 Task: Look for space in Marseille 01, France from 3rd August, 2023 to 17th August, 2023 for 3 adults, 1 child in price range Rs.3000 to Rs.15000. Place can be entire place with 3 bedrooms having 4 beds and 2 bathrooms. Property type can be house, flat, guest house. Amenities needed are: washing machine. Booking option can be shelf check-in. Required host language is English.
Action: Mouse moved to (412, 157)
Screenshot: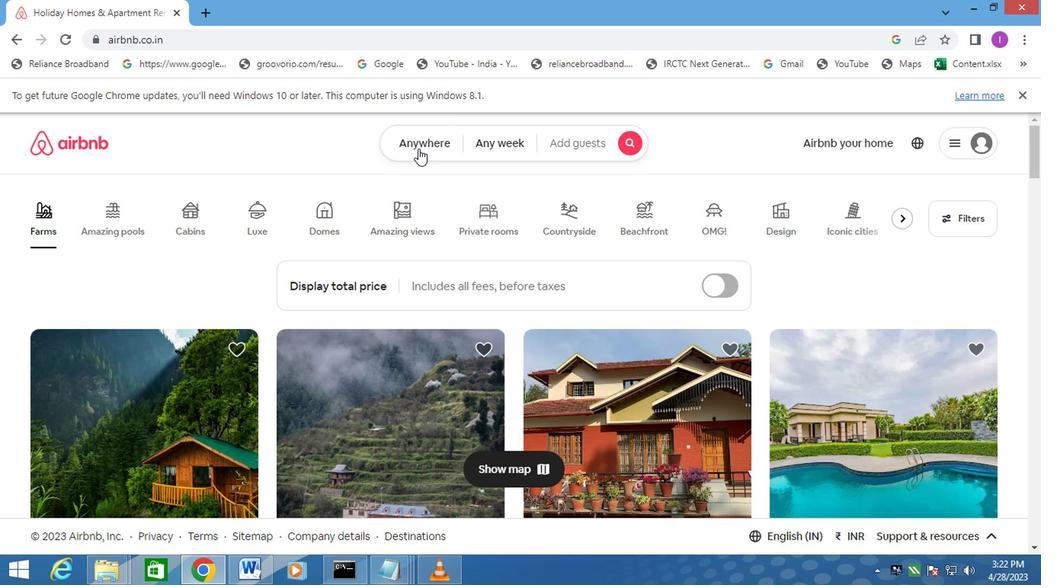 
Action: Mouse pressed left at (412, 157)
Screenshot: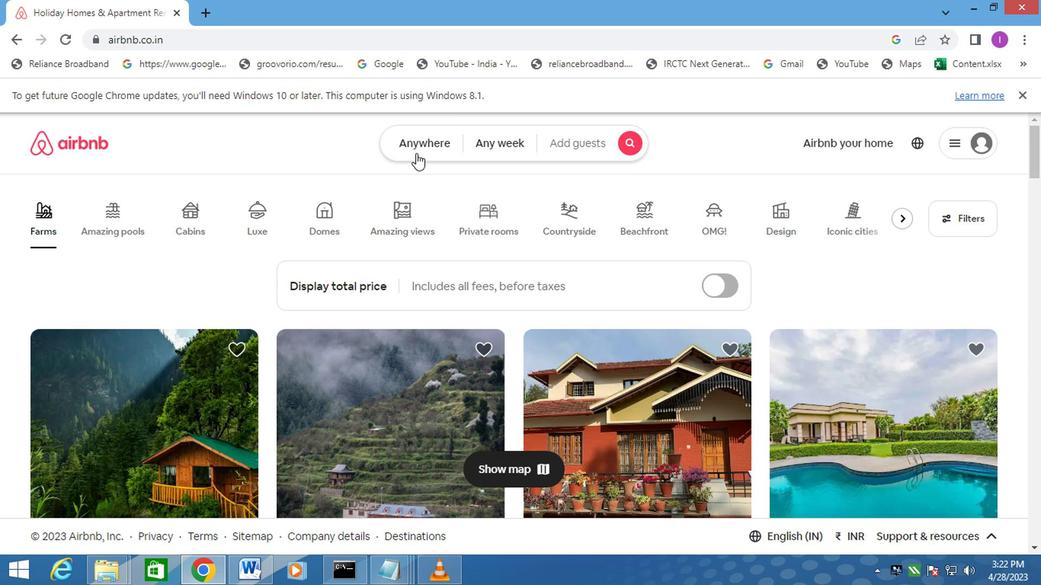 
Action: Mouse moved to (273, 211)
Screenshot: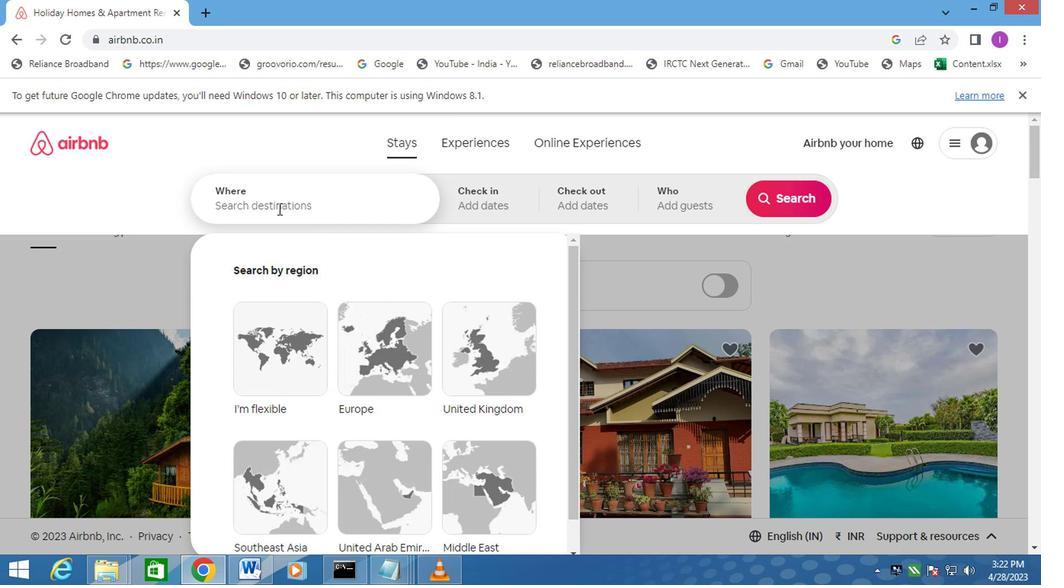 
Action: Mouse pressed left at (273, 211)
Screenshot: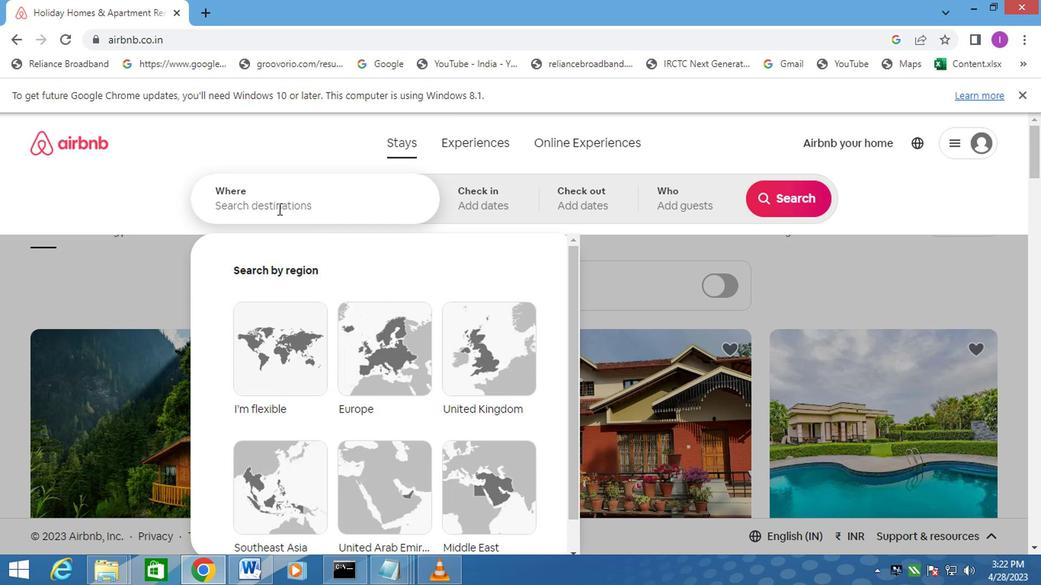 
Action: Mouse moved to (278, 209)
Screenshot: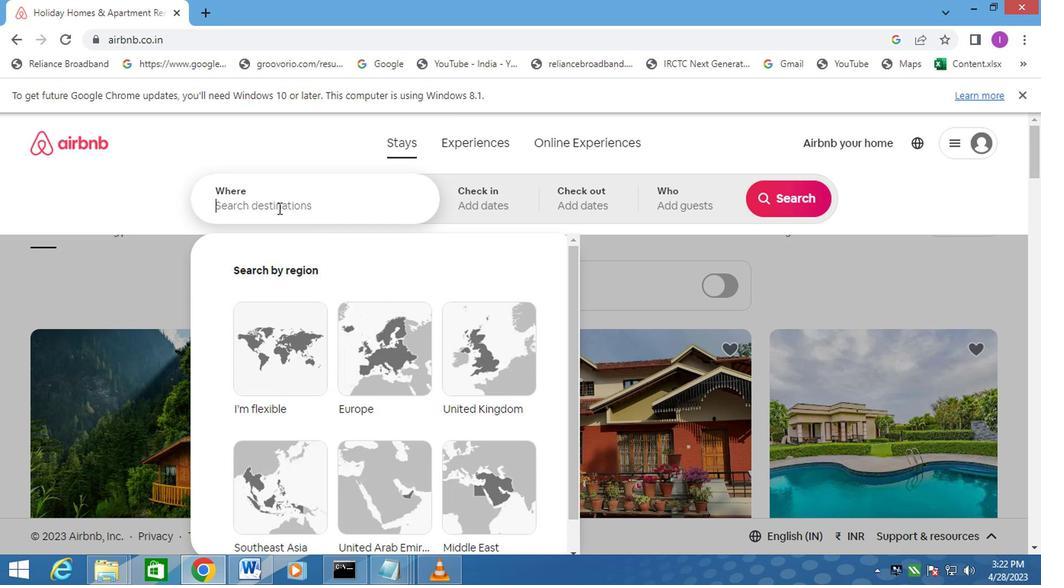 
Action: Mouse pressed left at (278, 209)
Screenshot: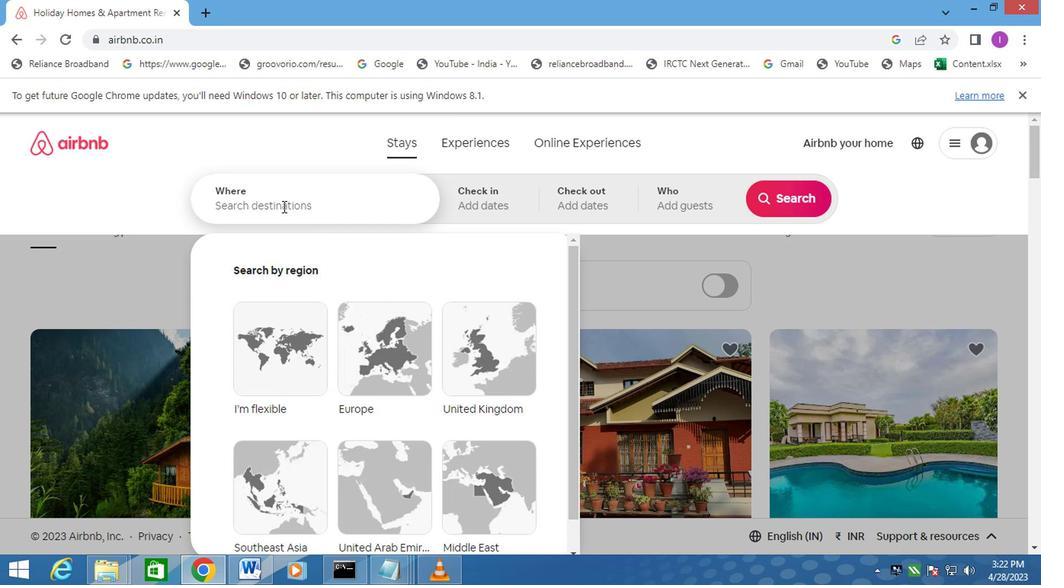 
Action: Key pressed <Key.shift>MARC<Key.backspace>SEILLE<Key.space>01,<Key.shift>FRANCE
Screenshot: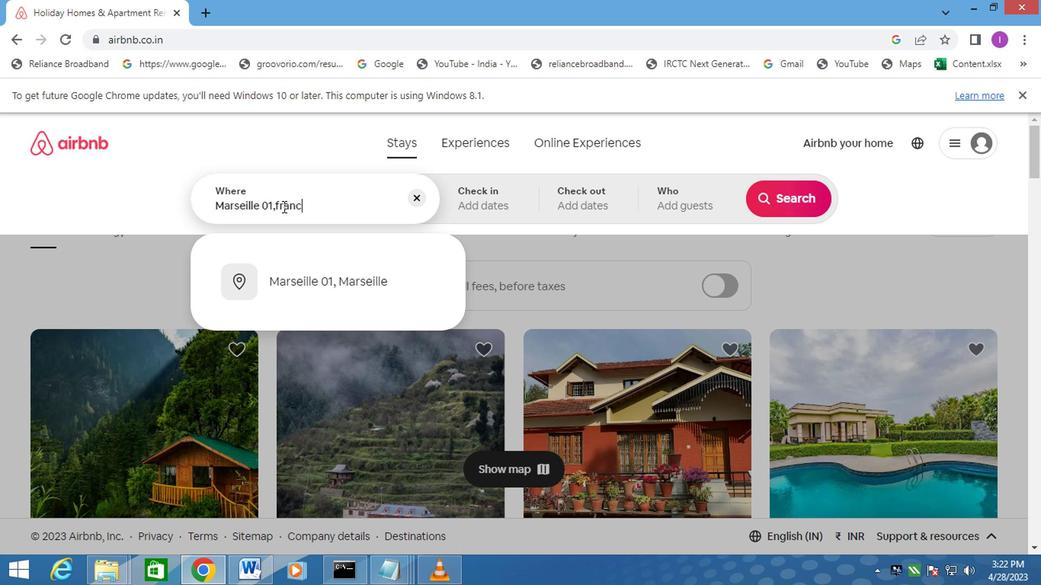 
Action: Mouse moved to (319, 282)
Screenshot: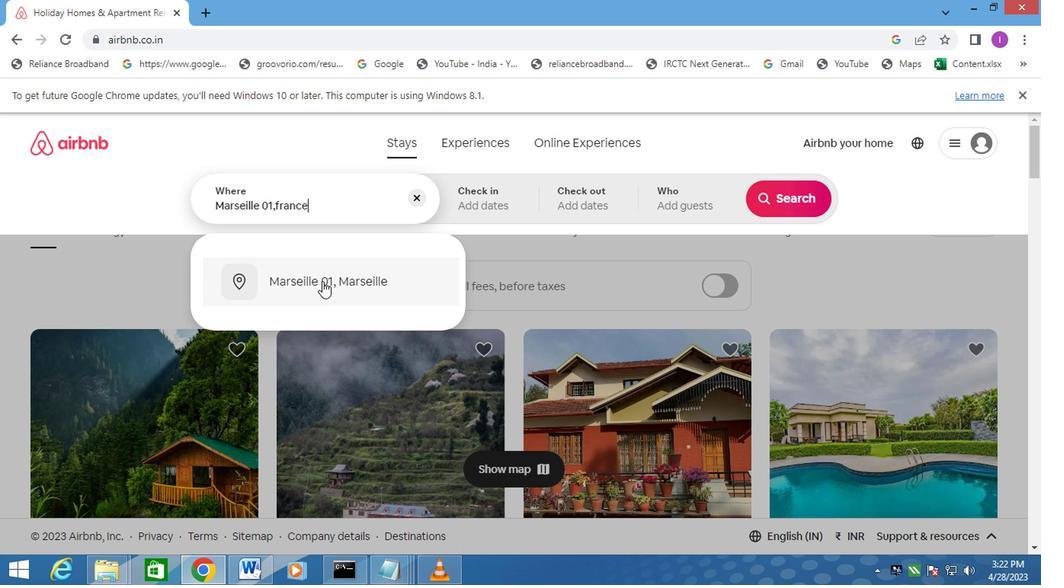
Action: Mouse pressed left at (319, 282)
Screenshot: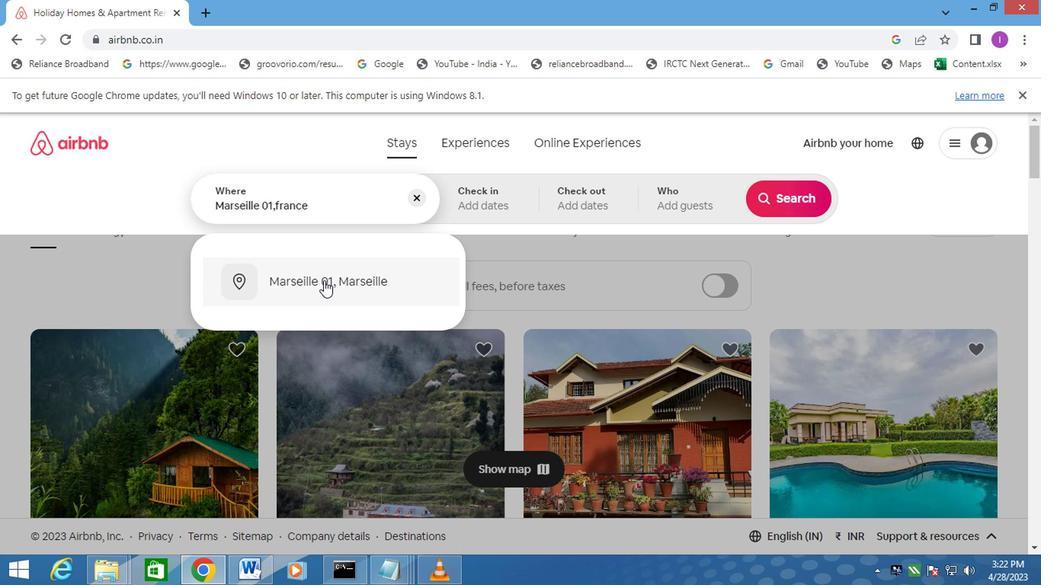 
Action: Mouse moved to (773, 321)
Screenshot: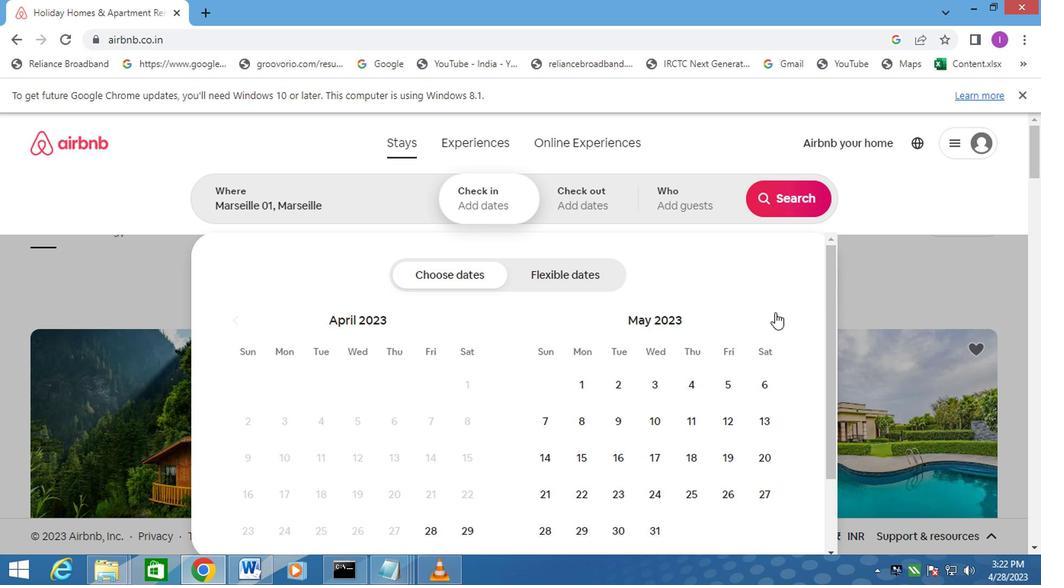 
Action: Mouse pressed left at (773, 321)
Screenshot: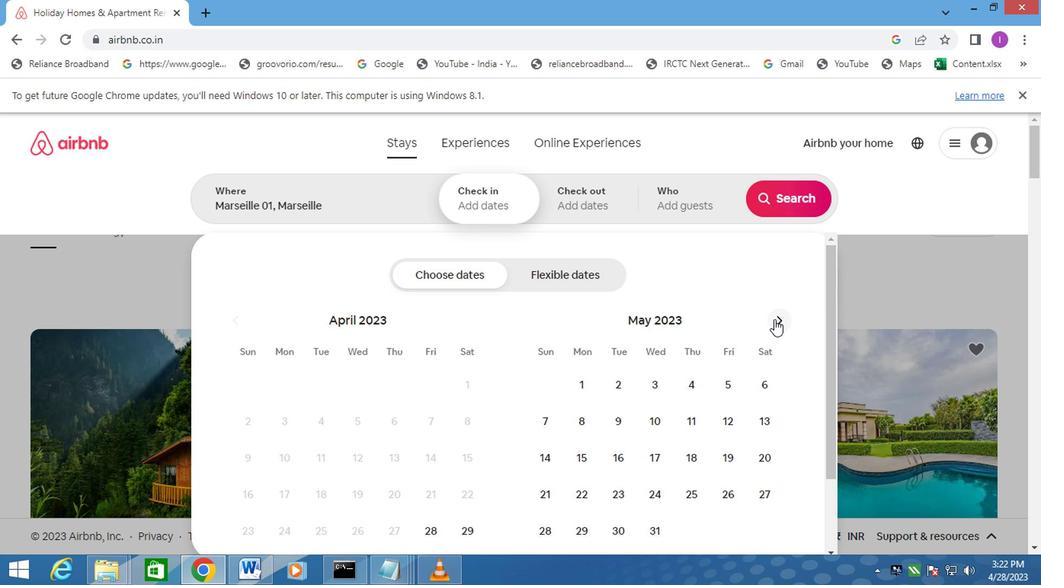 
Action: Mouse pressed left at (773, 321)
Screenshot: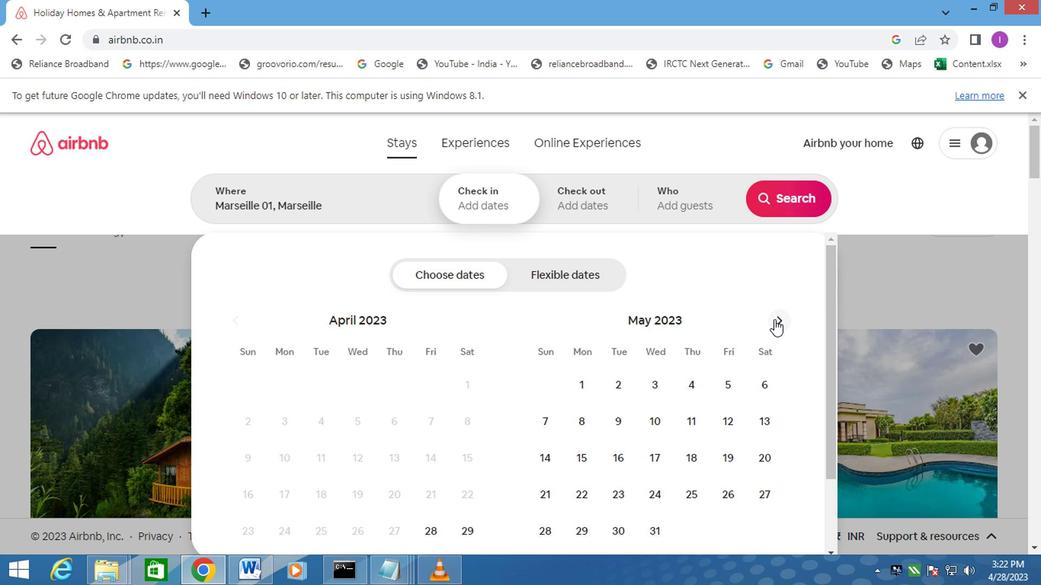 
Action: Mouse pressed left at (773, 321)
Screenshot: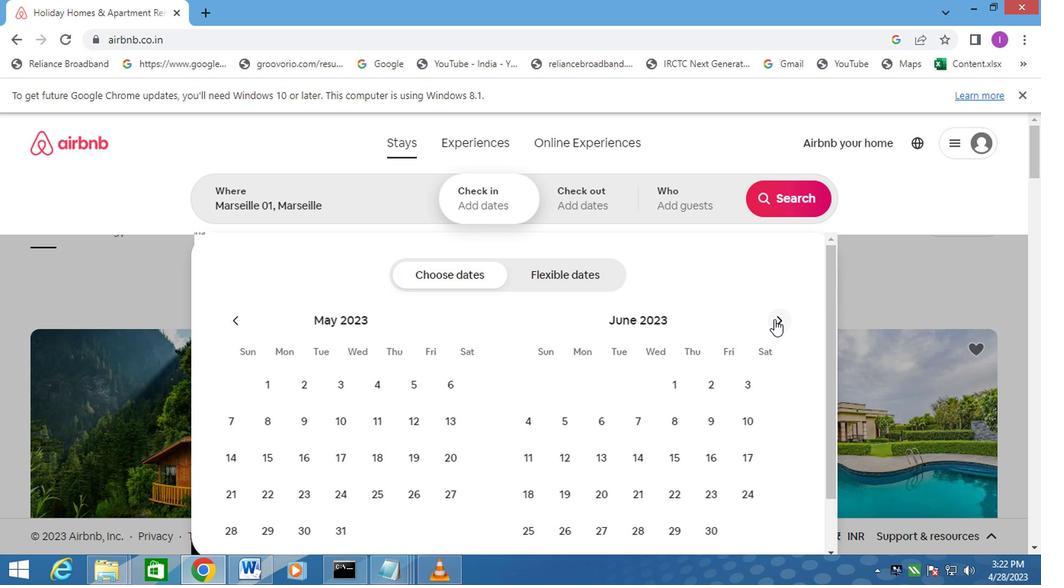 
Action: Mouse moved to (691, 384)
Screenshot: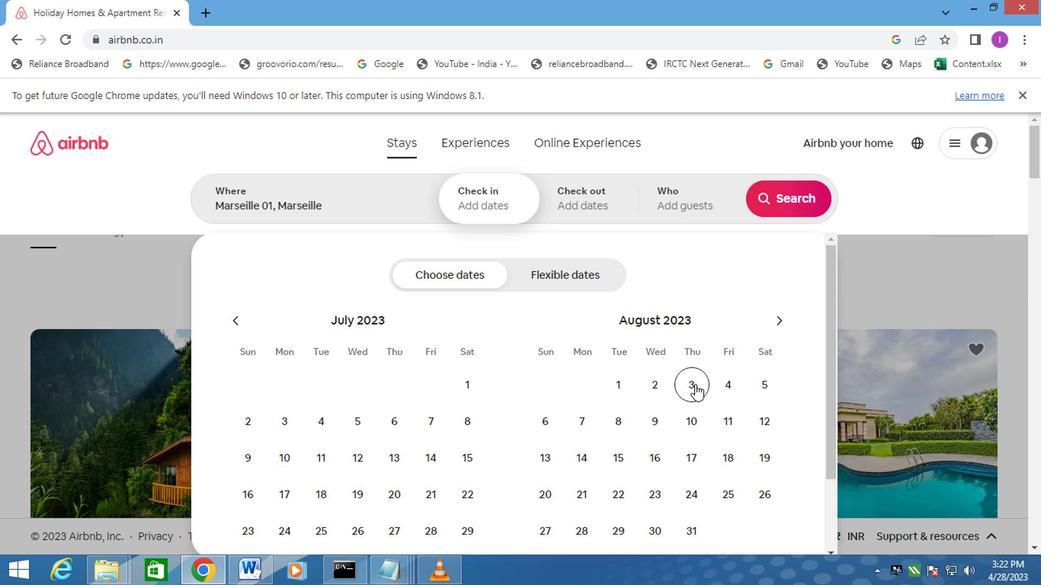 
Action: Mouse pressed left at (691, 384)
Screenshot: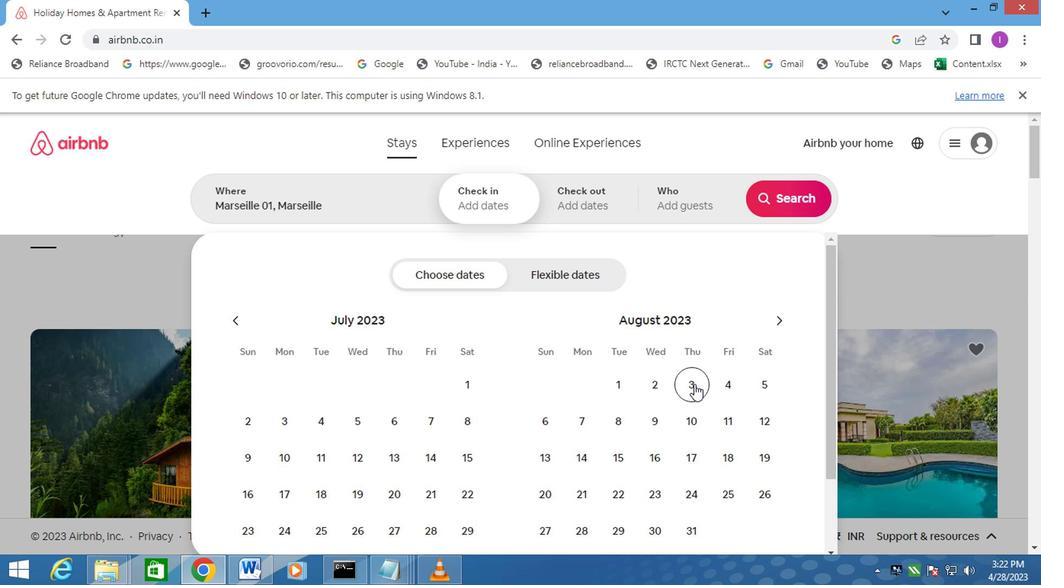 
Action: Mouse moved to (687, 458)
Screenshot: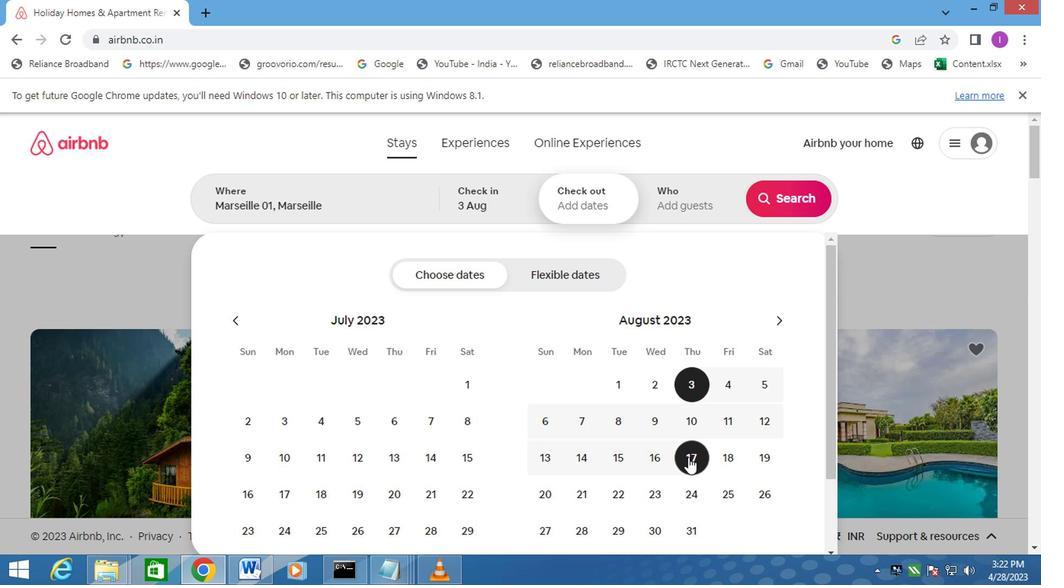 
Action: Mouse pressed left at (687, 458)
Screenshot: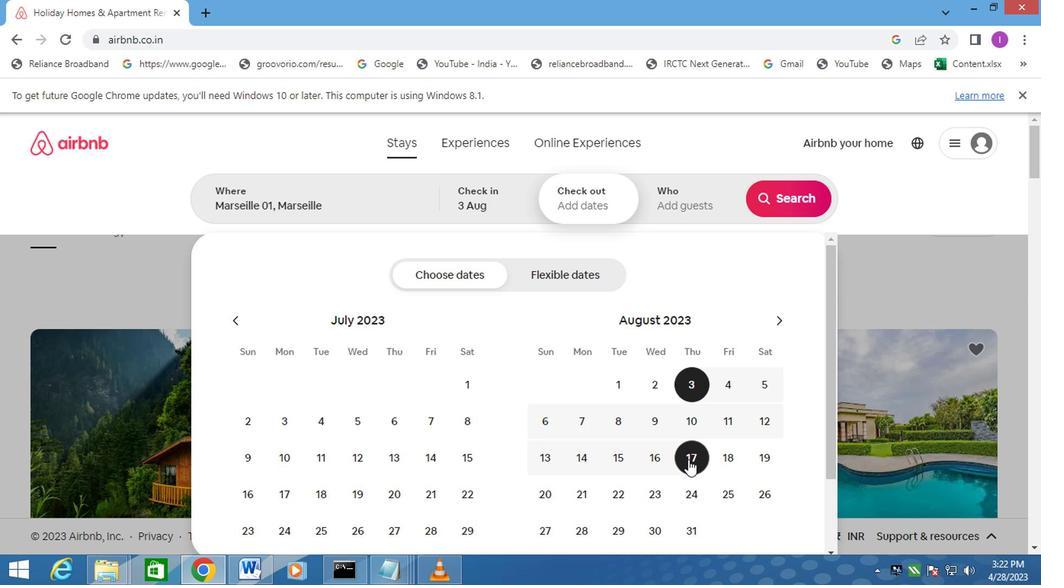 
Action: Mouse moved to (727, 203)
Screenshot: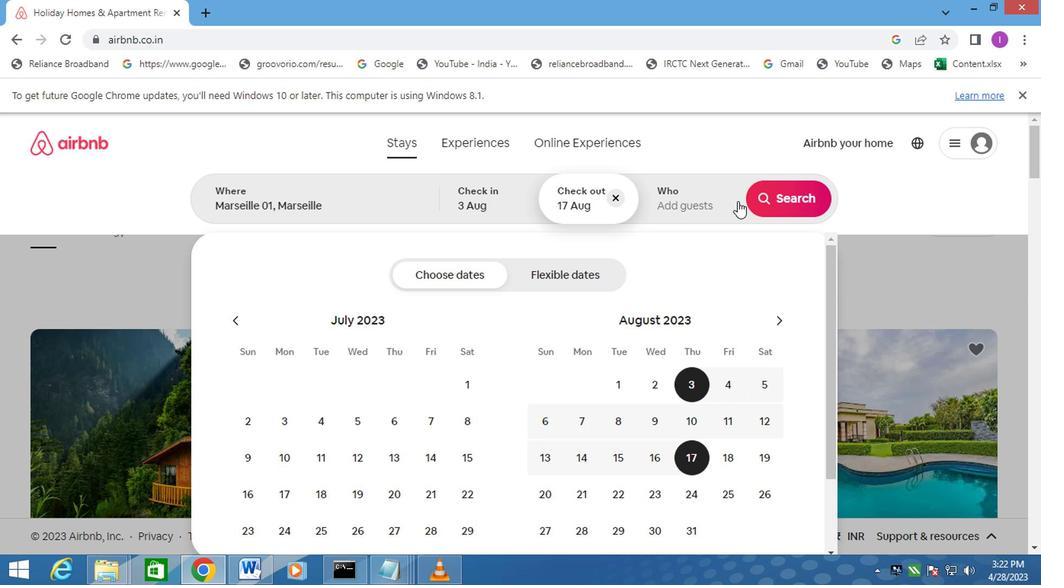 
Action: Mouse pressed left at (727, 203)
Screenshot: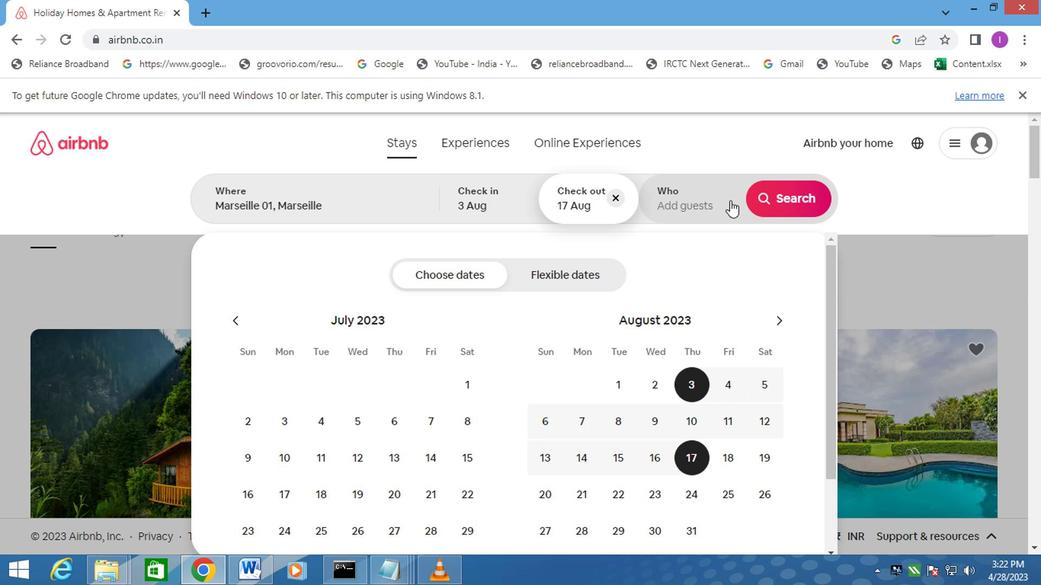 
Action: Mouse moved to (804, 283)
Screenshot: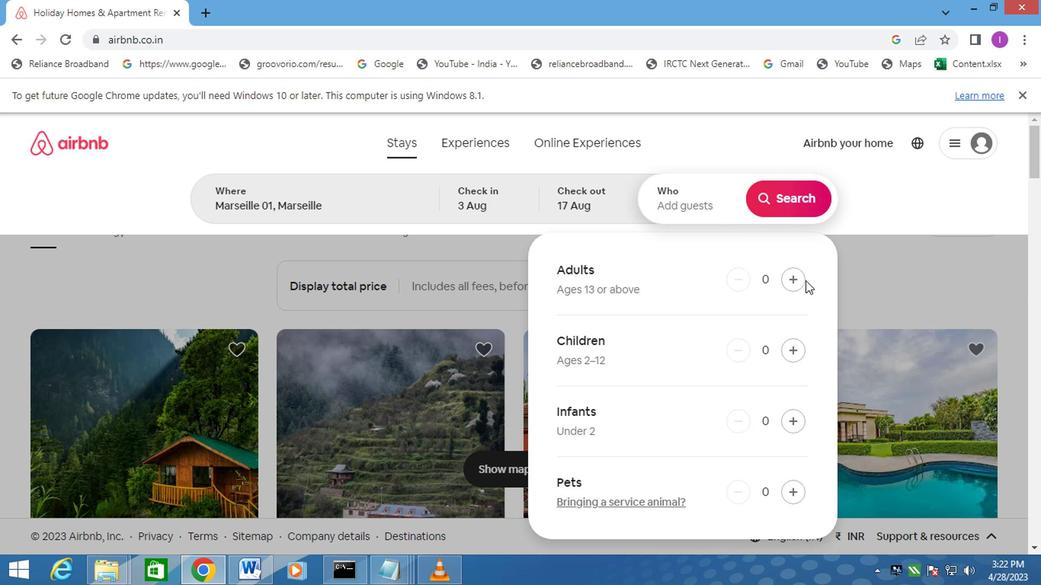 
Action: Mouse pressed left at (804, 283)
Screenshot: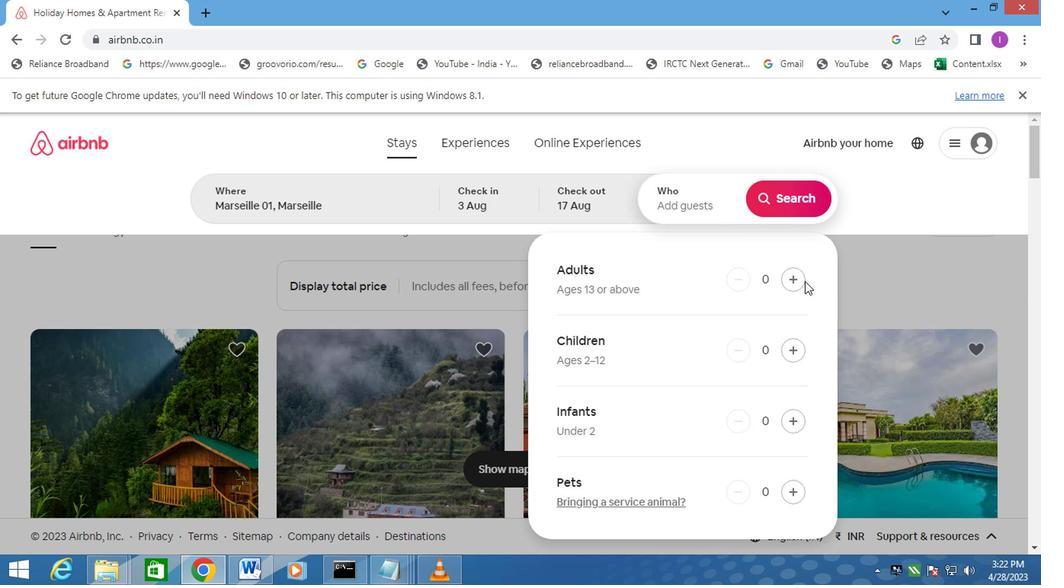 
Action: Mouse pressed left at (804, 283)
Screenshot: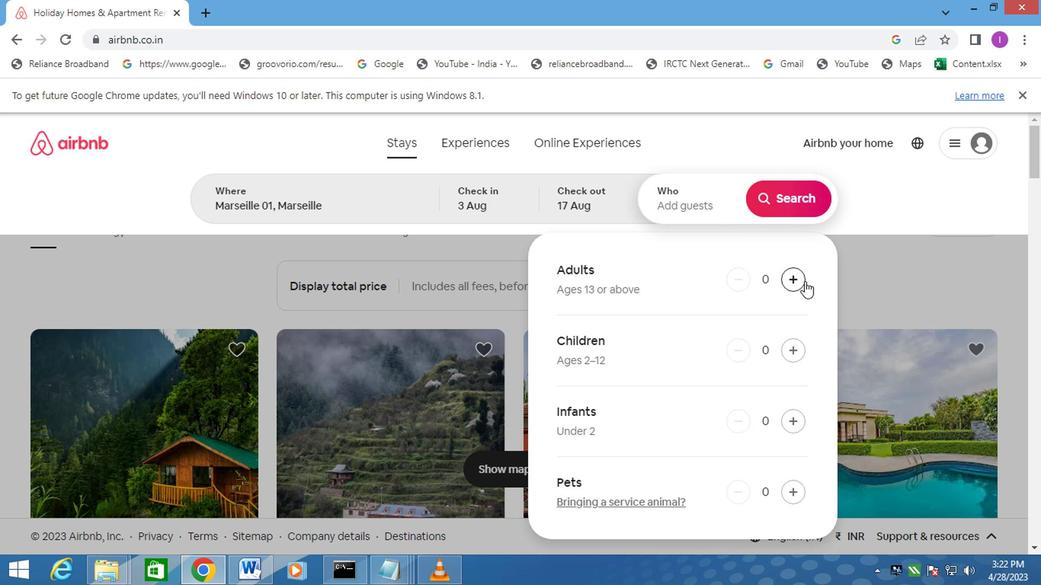 
Action: Mouse pressed left at (804, 283)
Screenshot: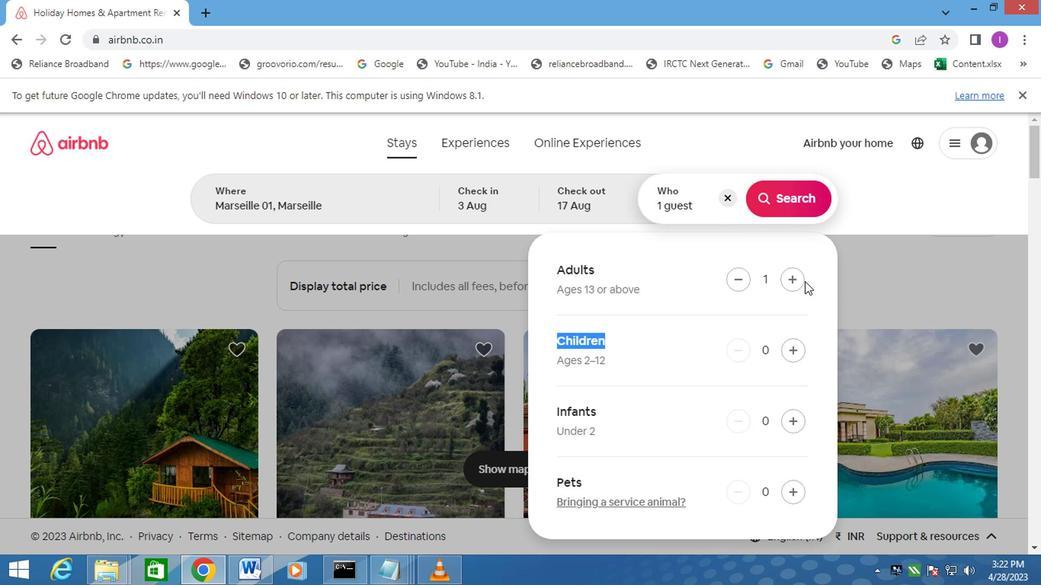 
Action: Mouse pressed left at (804, 283)
Screenshot: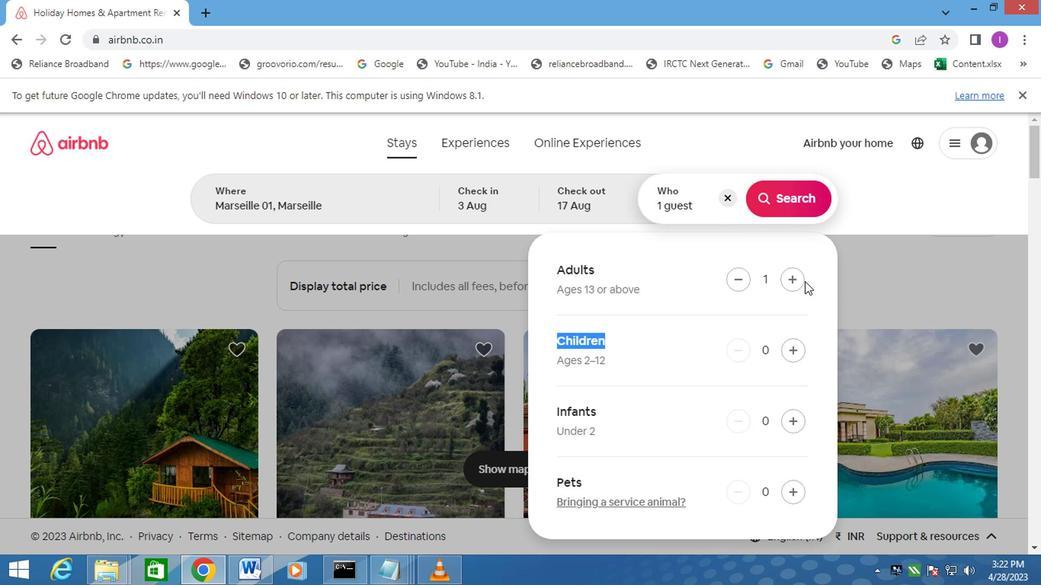 
Action: Mouse moved to (787, 284)
Screenshot: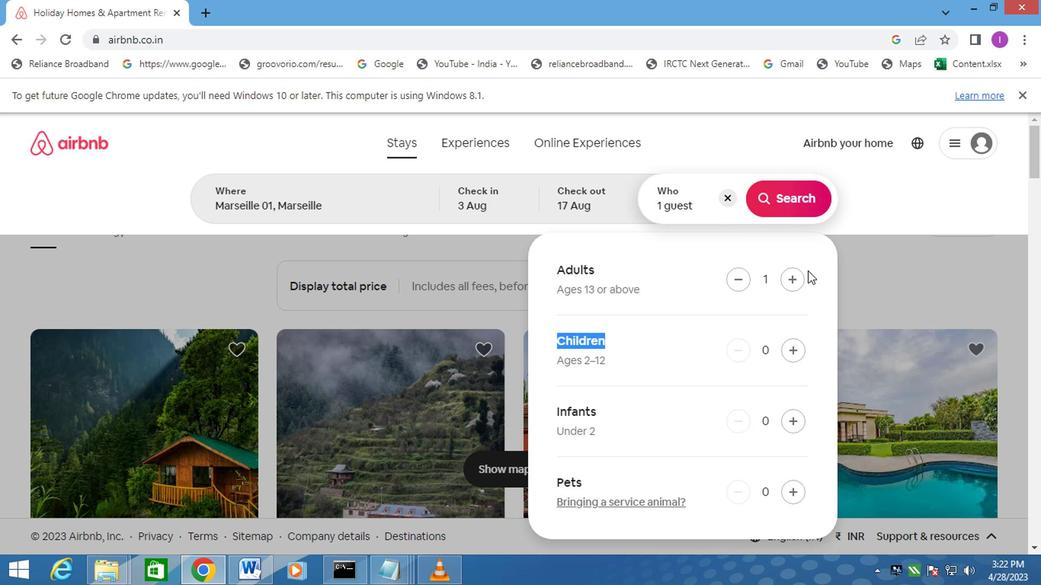 
Action: Mouse pressed left at (787, 284)
Screenshot: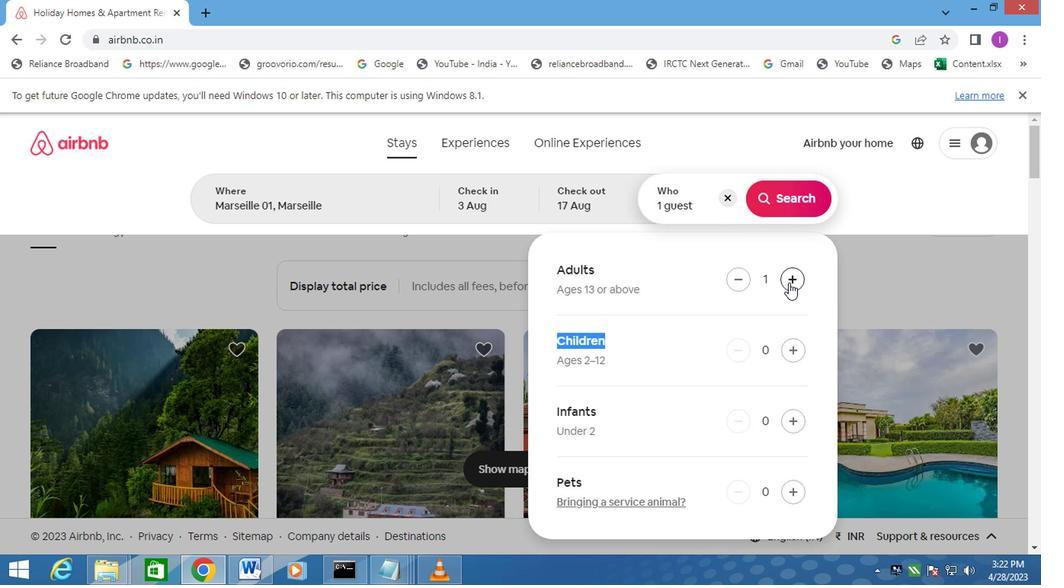 
Action: Mouse pressed left at (787, 284)
Screenshot: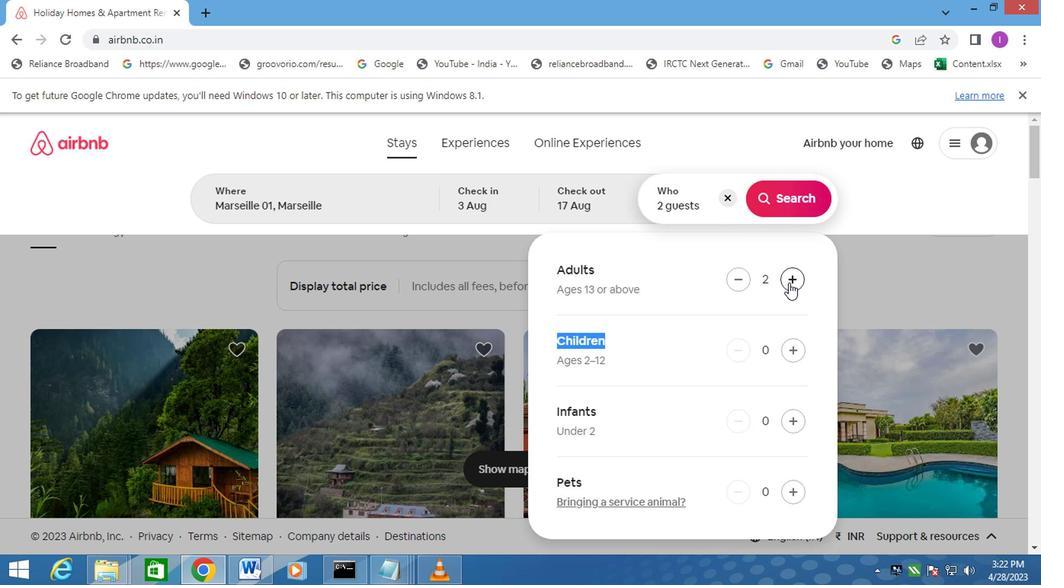 
Action: Mouse moved to (831, 293)
Screenshot: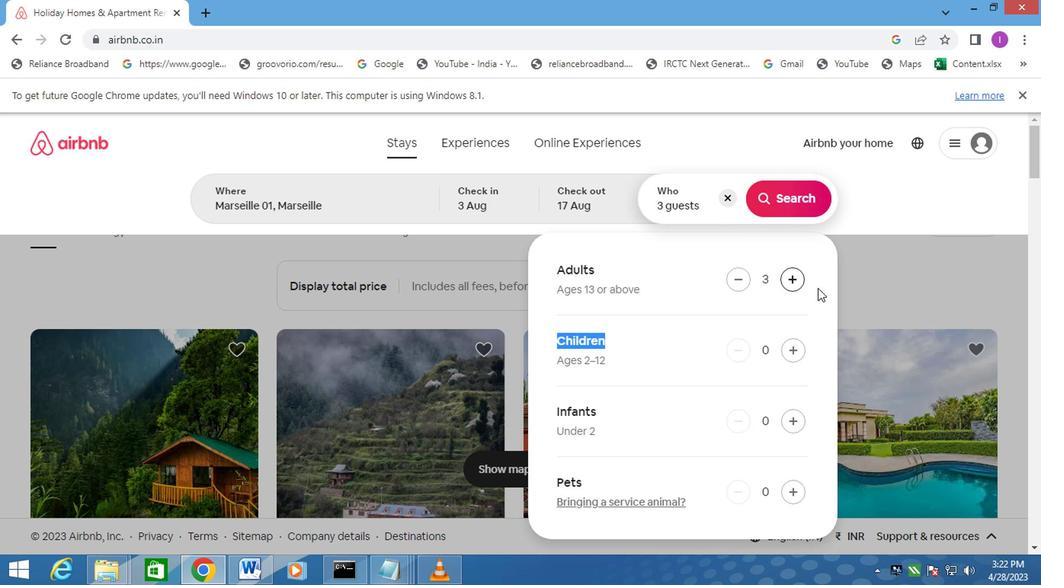 
Action: Mouse pressed left at (831, 293)
Screenshot: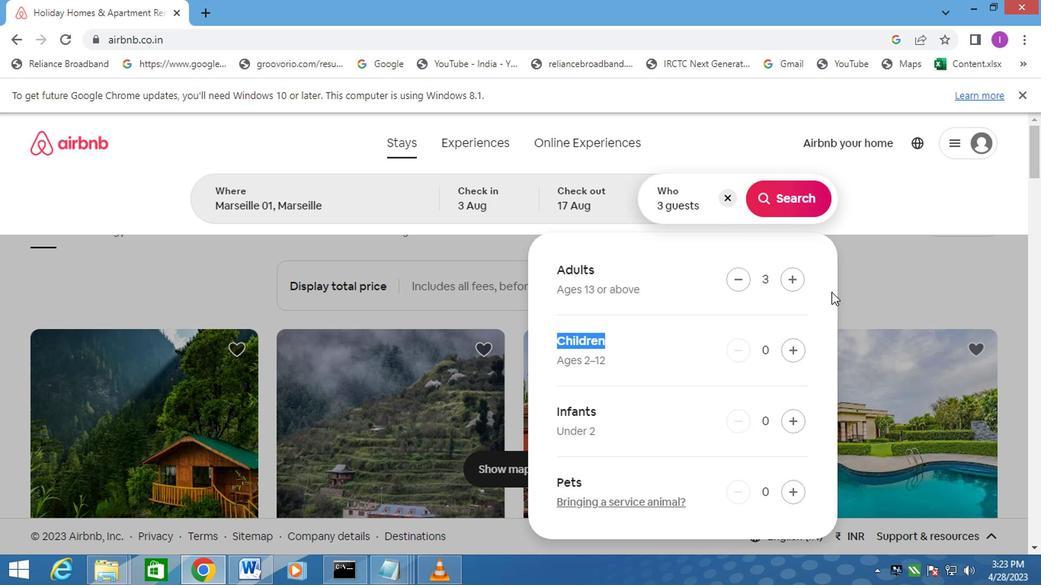 
Action: Mouse moved to (791, 349)
Screenshot: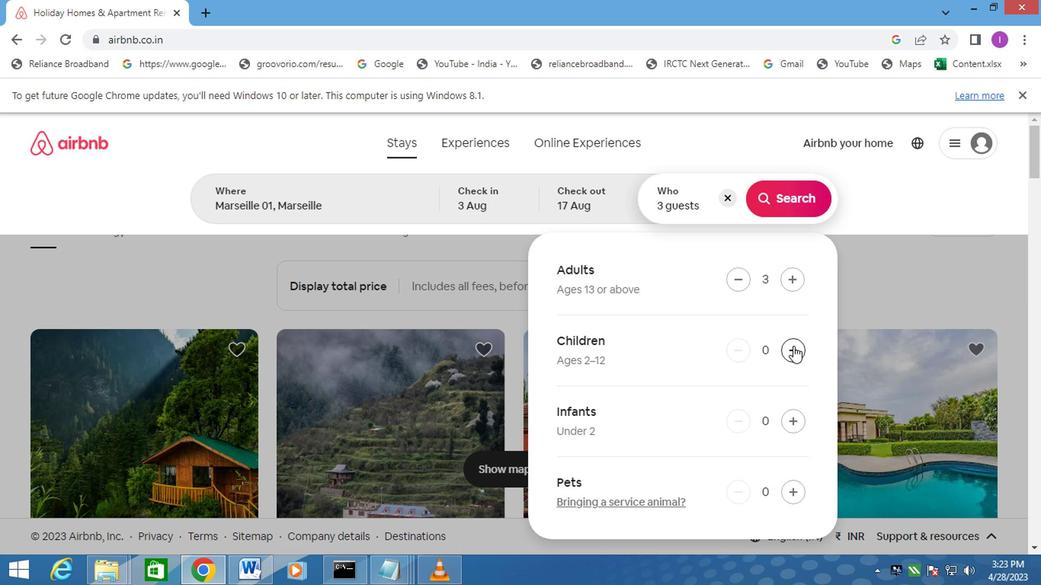 
Action: Mouse pressed left at (791, 349)
Screenshot: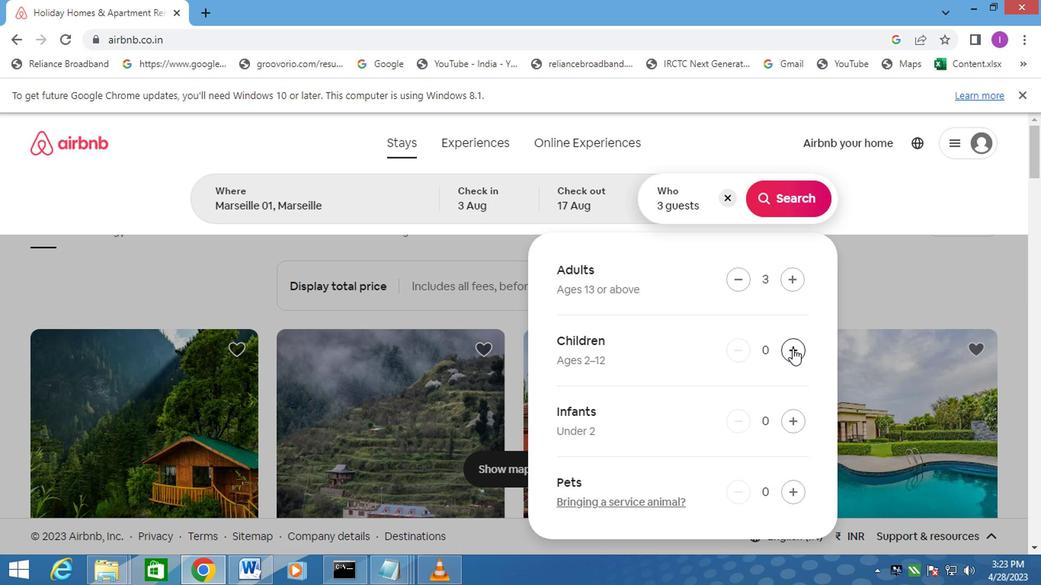 
Action: Mouse moved to (799, 194)
Screenshot: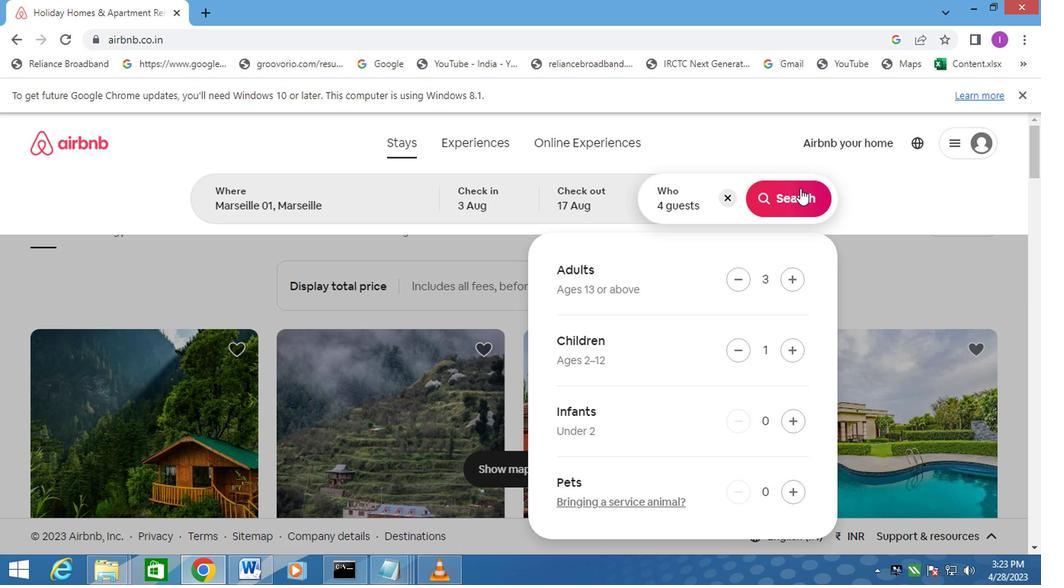 
Action: Mouse pressed left at (799, 194)
Screenshot: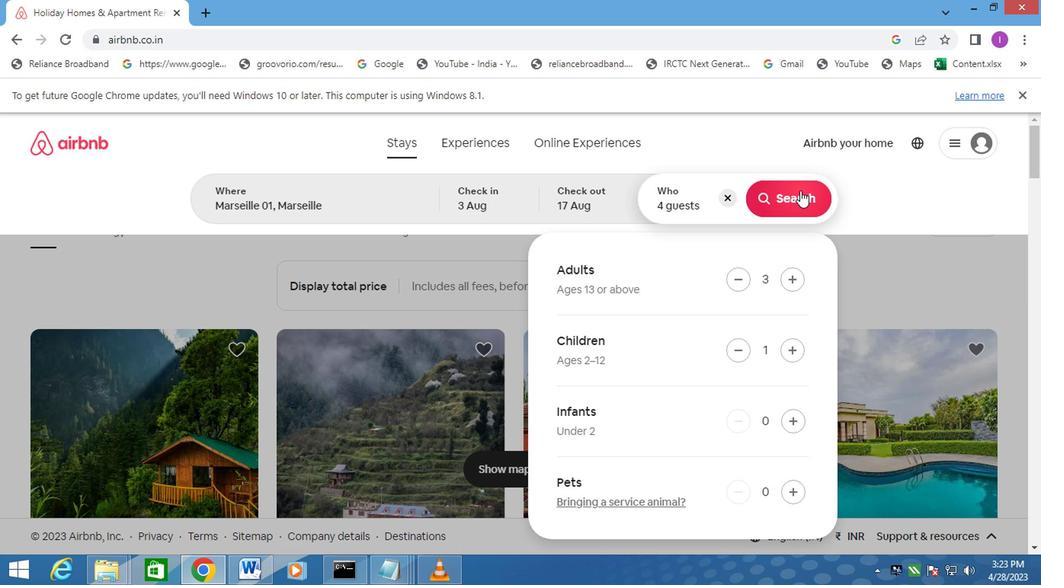 
Action: Mouse moved to (967, 206)
Screenshot: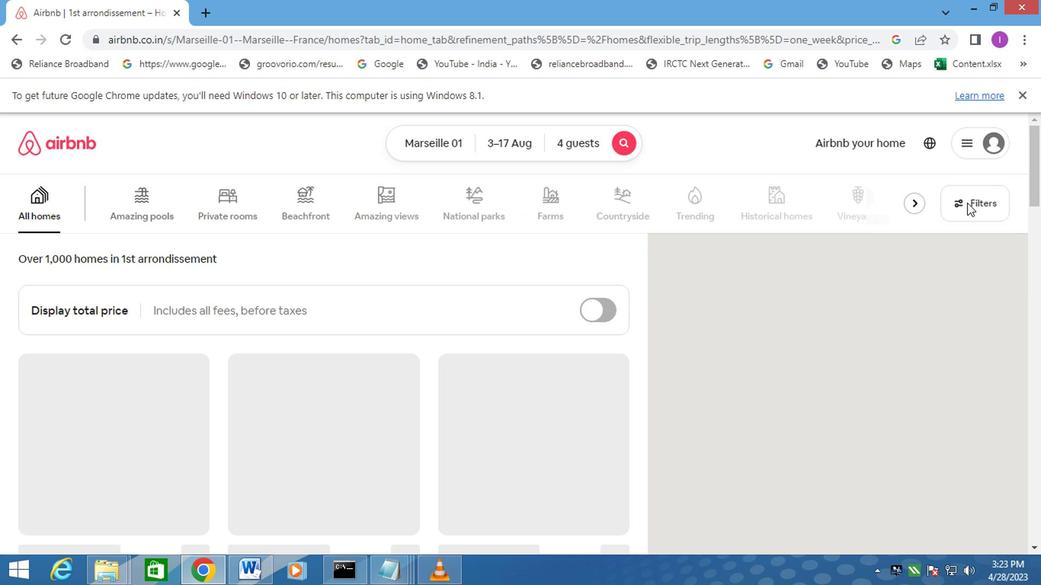 
Action: Mouse pressed left at (967, 206)
Screenshot: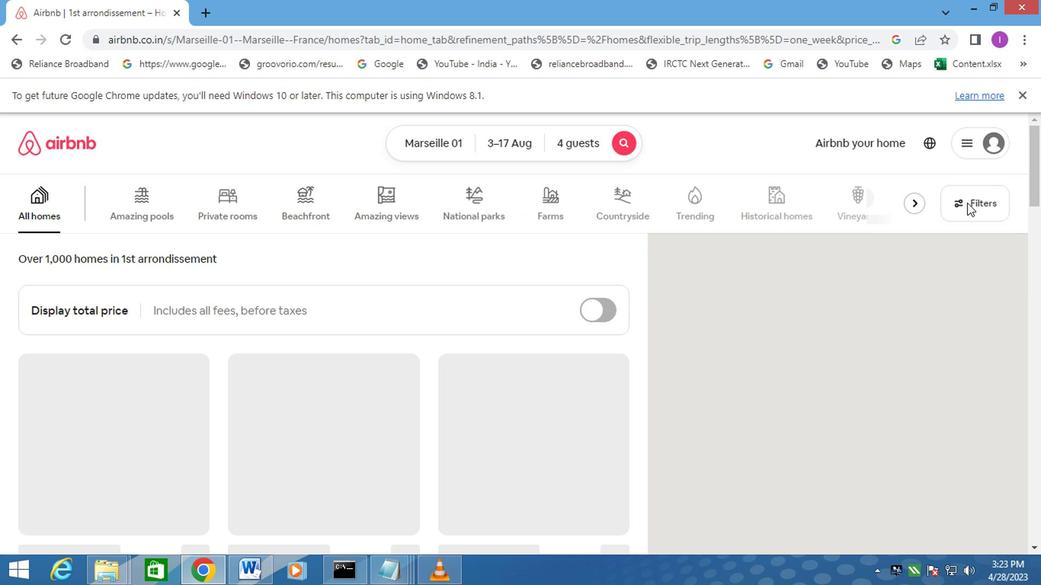 
Action: Mouse moved to (317, 398)
Screenshot: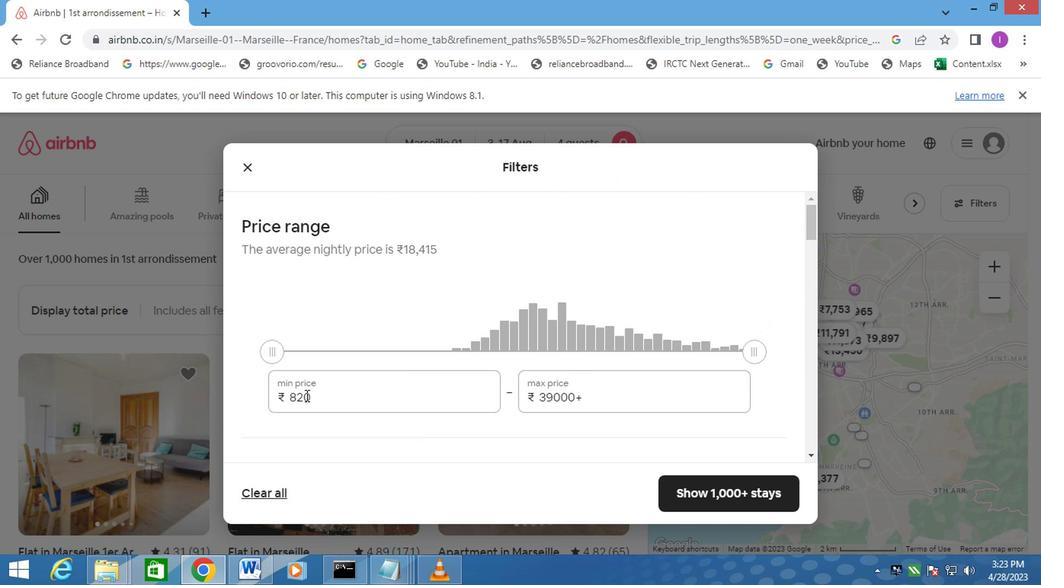 
Action: Mouse pressed left at (317, 398)
Screenshot: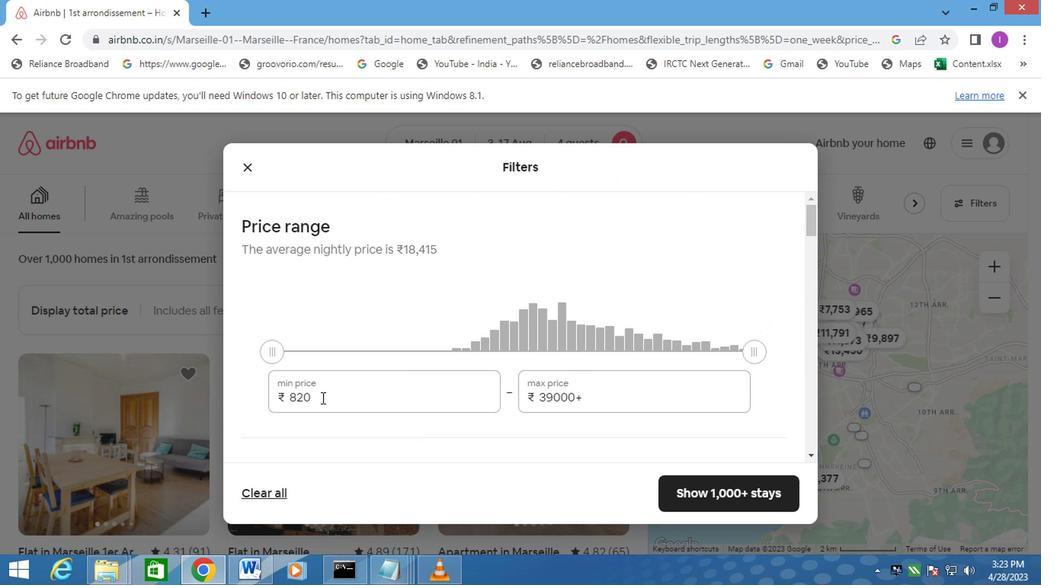 
Action: Mouse moved to (276, 392)
Screenshot: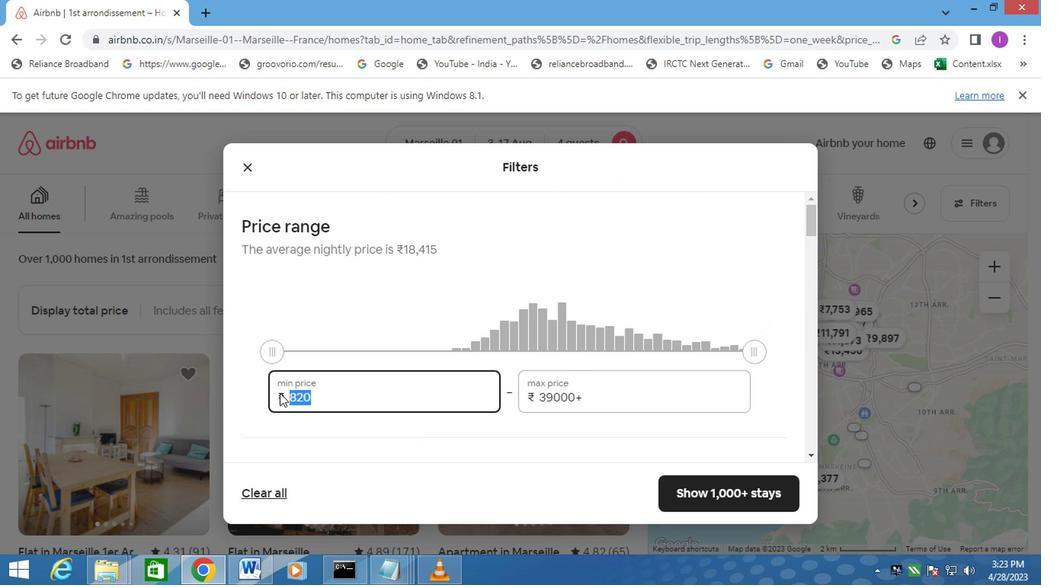 
Action: Key pressed 3
Screenshot: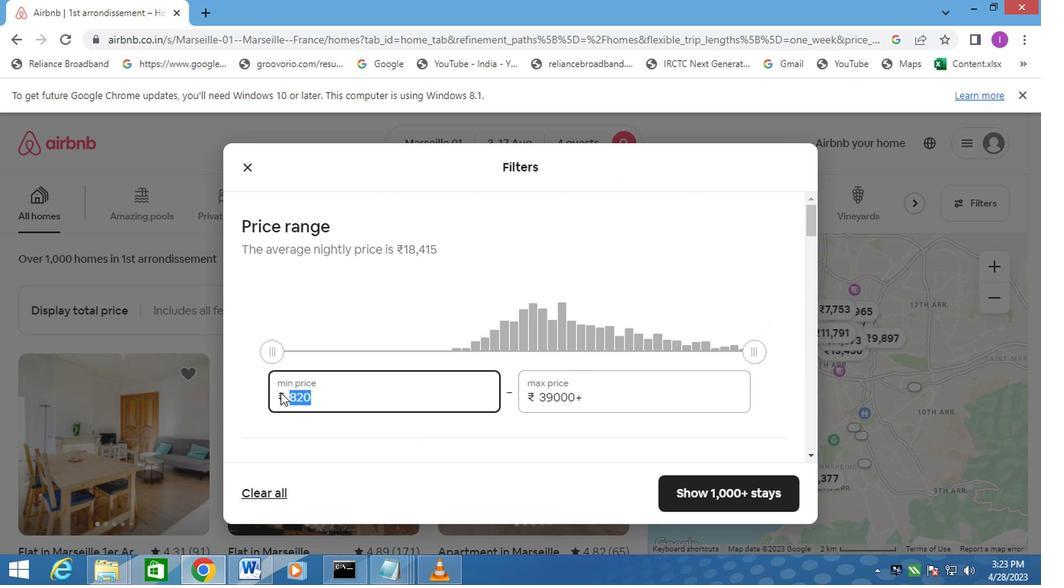 
Action: Mouse moved to (284, 388)
Screenshot: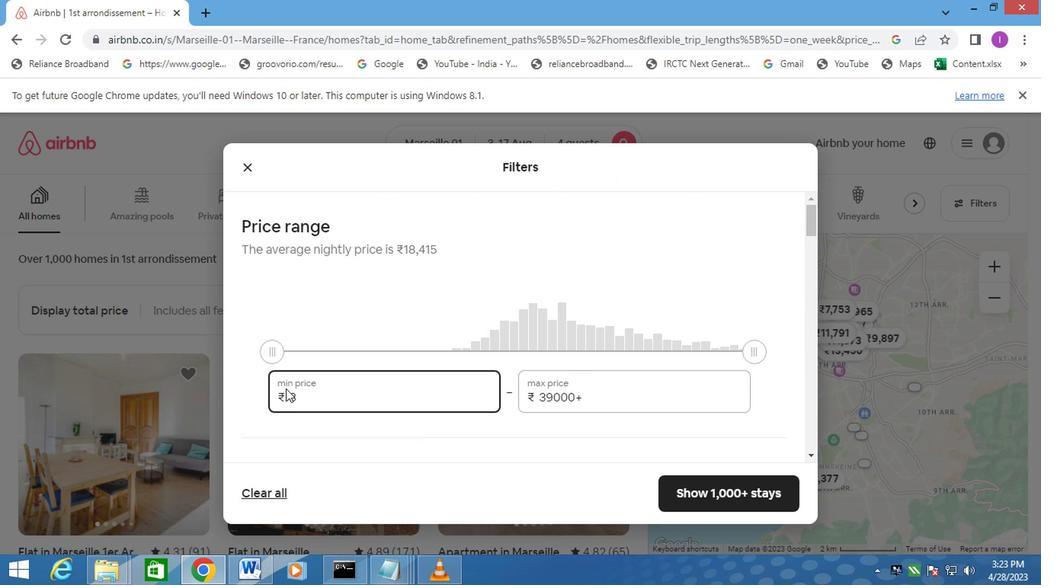 
Action: Key pressed 0
Screenshot: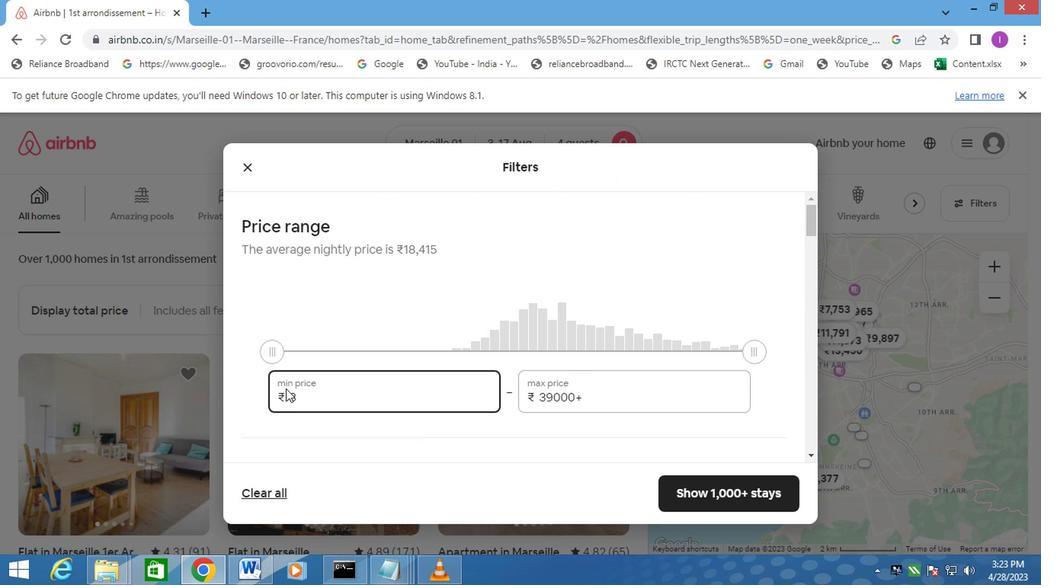 
Action: Mouse moved to (287, 386)
Screenshot: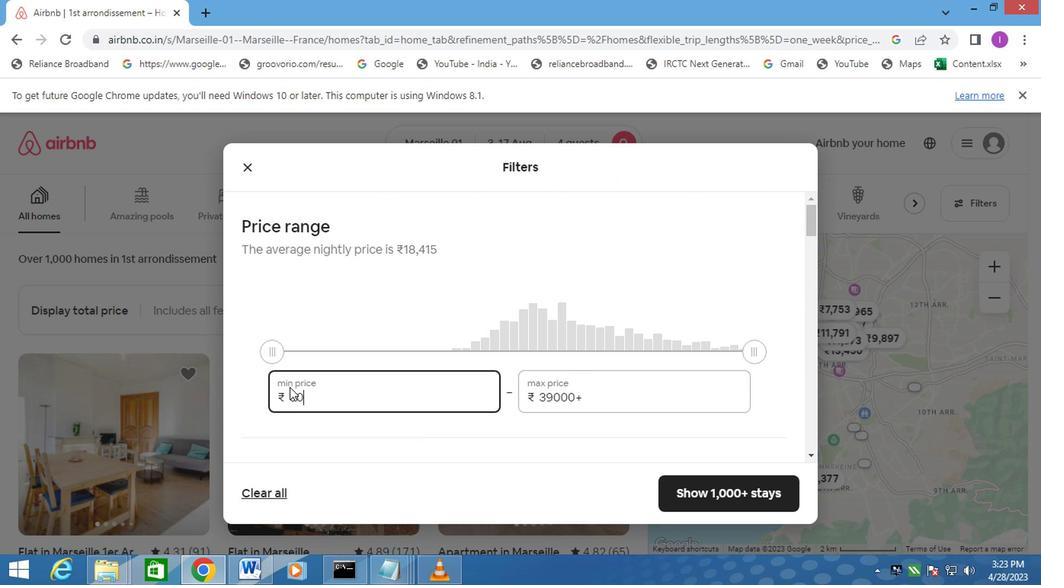 
Action: Key pressed 0
Screenshot: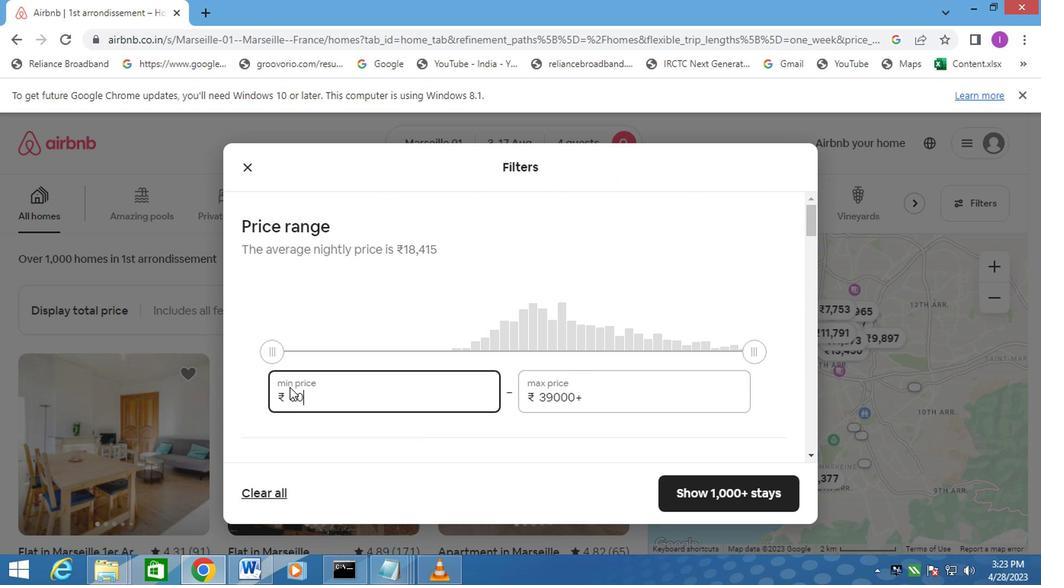 
Action: Mouse moved to (289, 385)
Screenshot: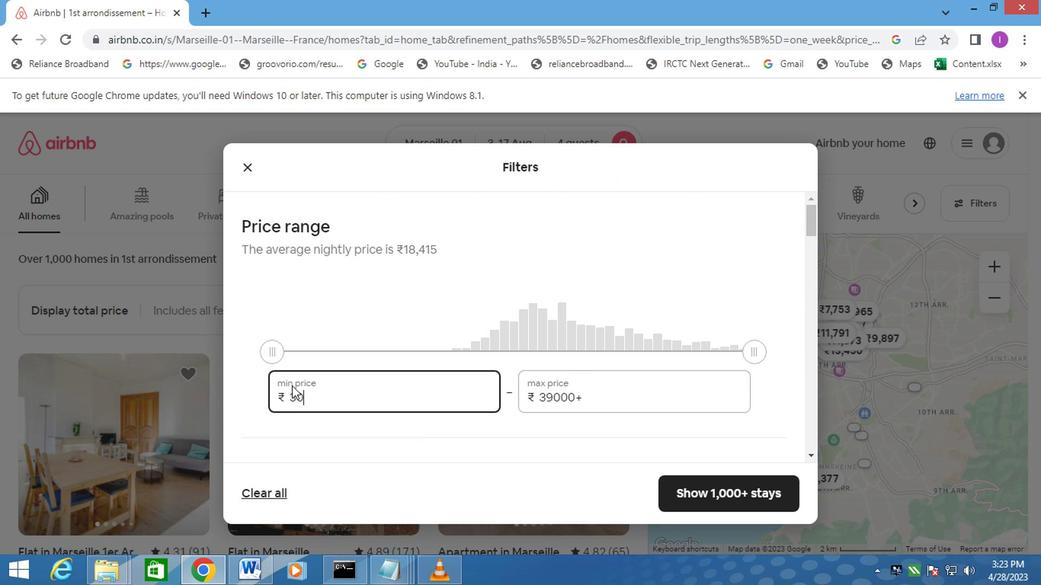 
Action: Key pressed 0
Screenshot: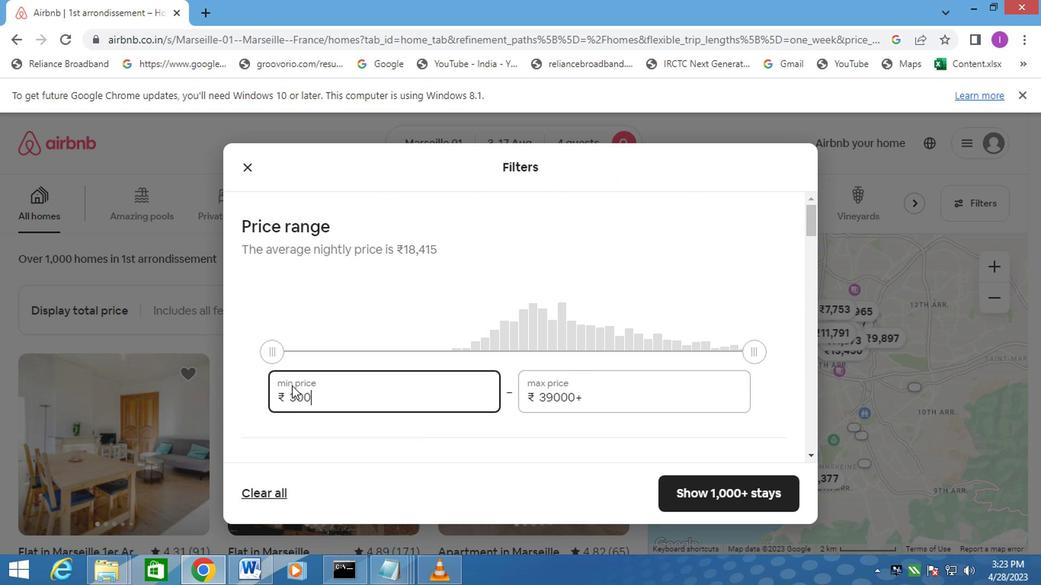 
Action: Mouse moved to (610, 399)
Screenshot: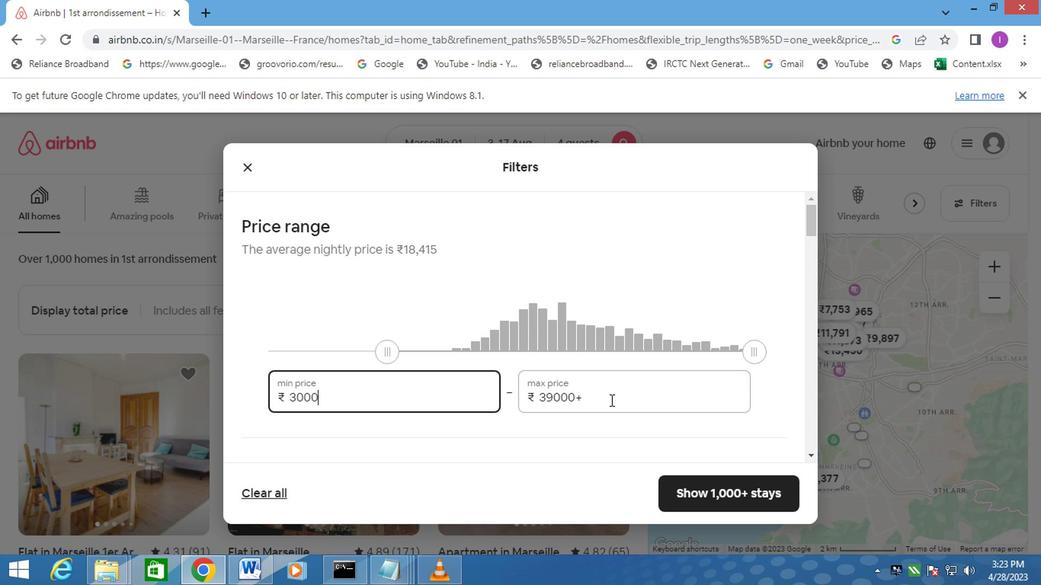 
Action: Mouse pressed left at (610, 399)
Screenshot: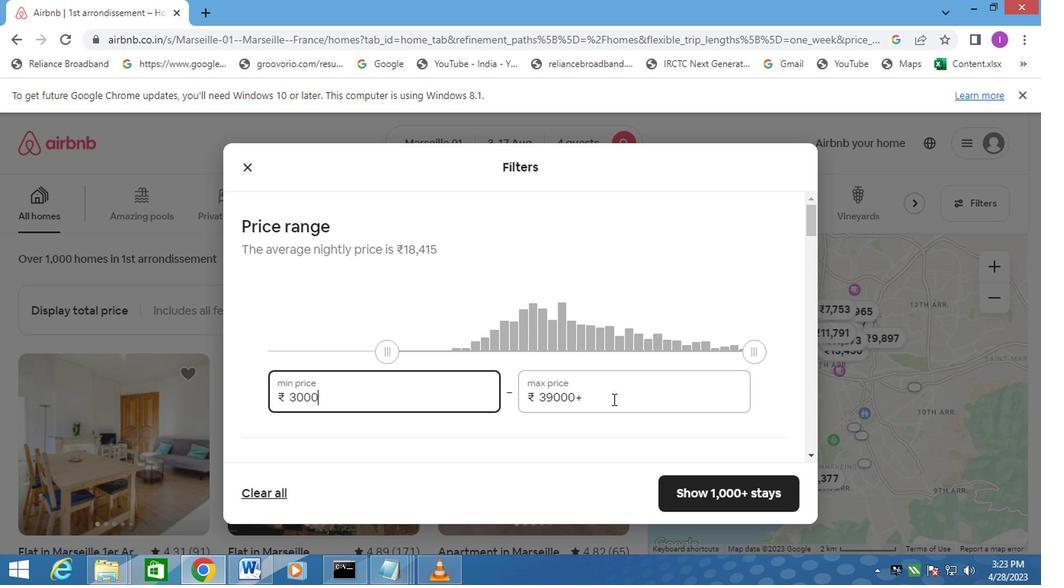 
Action: Mouse moved to (502, 395)
Screenshot: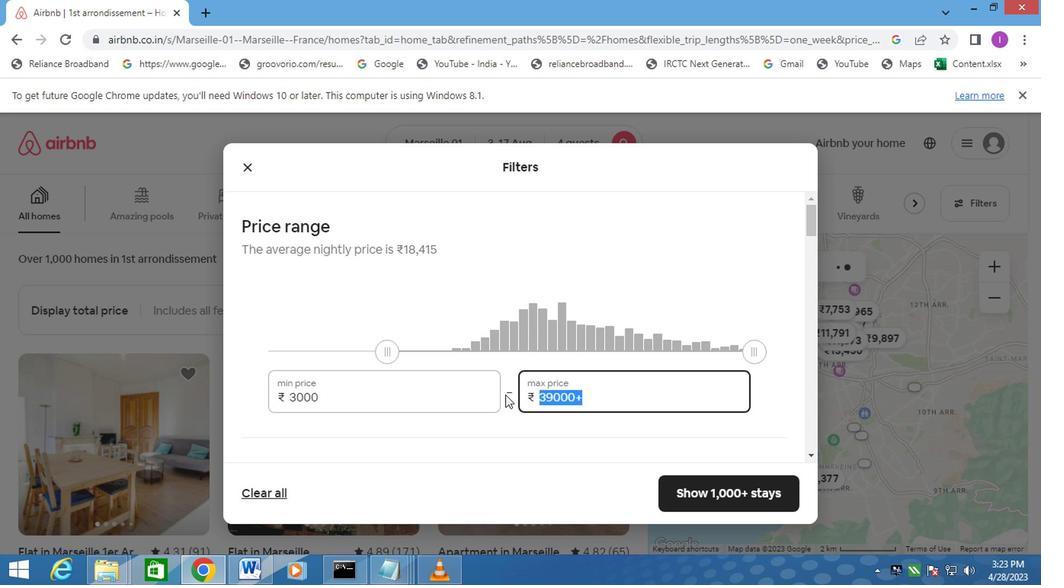 
Action: Key pressed 15000
Screenshot: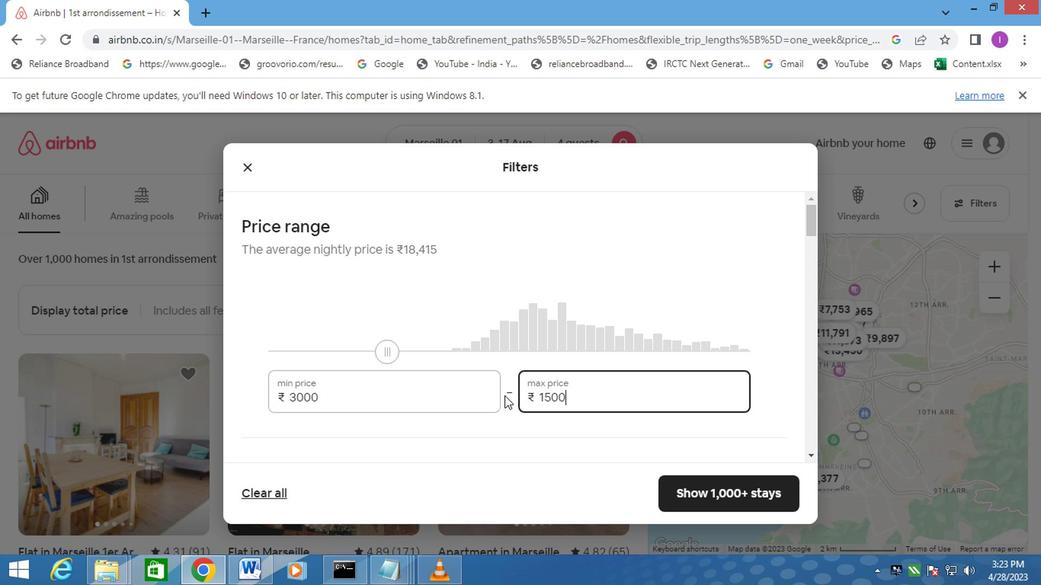 
Action: Mouse moved to (561, 388)
Screenshot: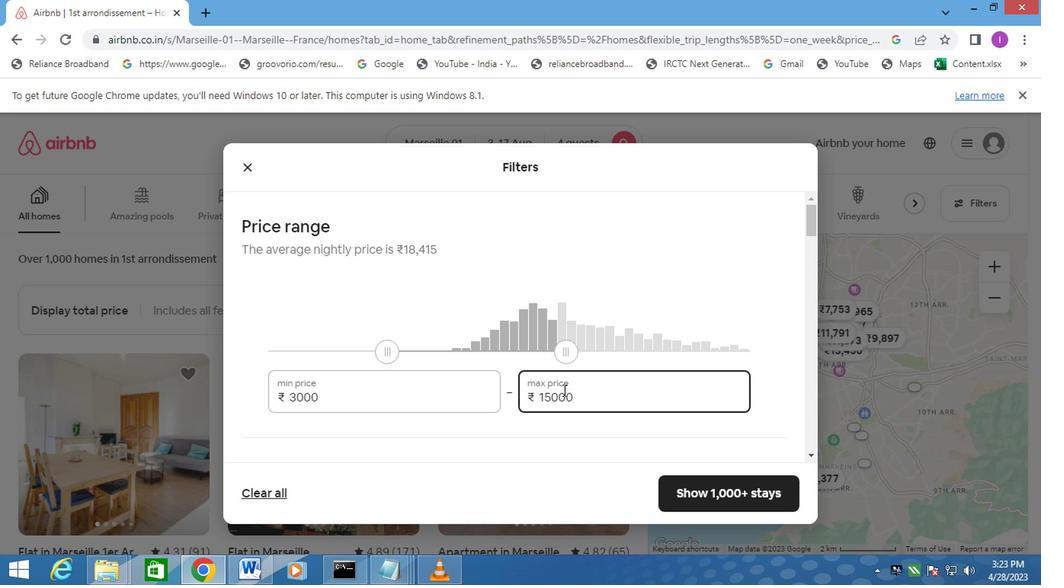 
Action: Mouse scrolled (561, 387) with delta (0, -1)
Screenshot: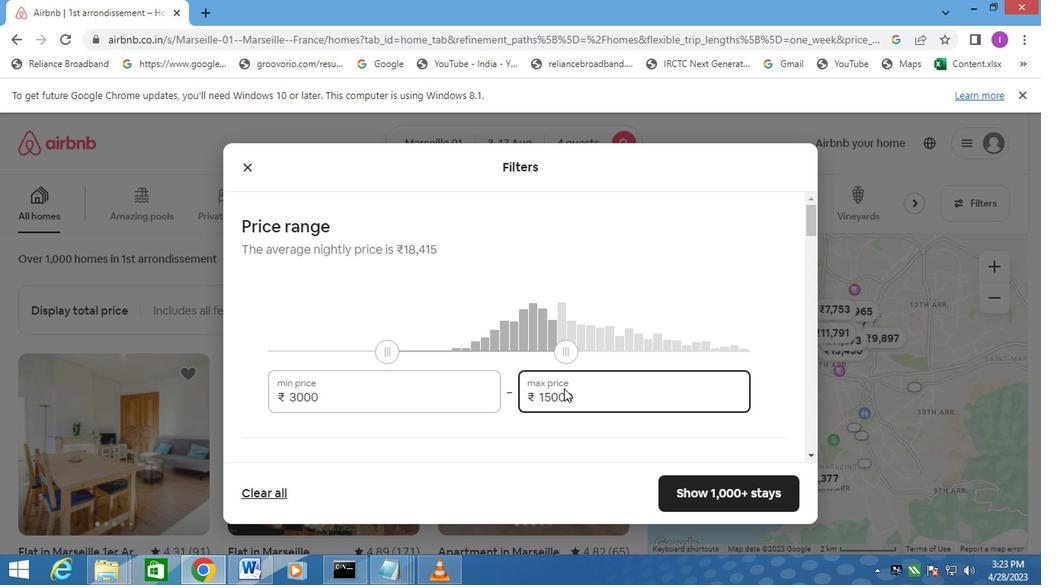 
Action: Mouse scrolled (561, 387) with delta (0, -1)
Screenshot: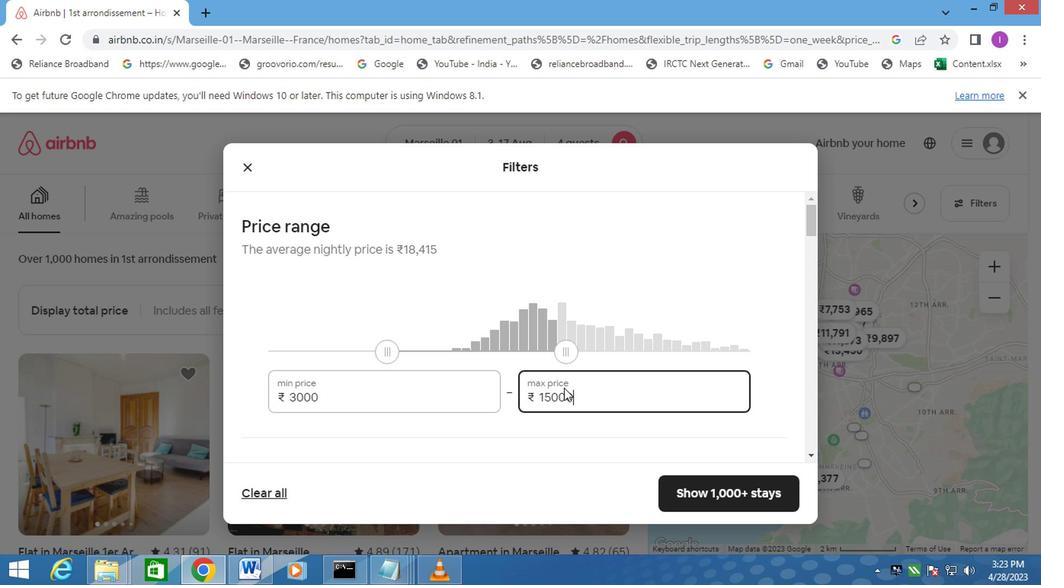
Action: Mouse scrolled (561, 387) with delta (0, -1)
Screenshot: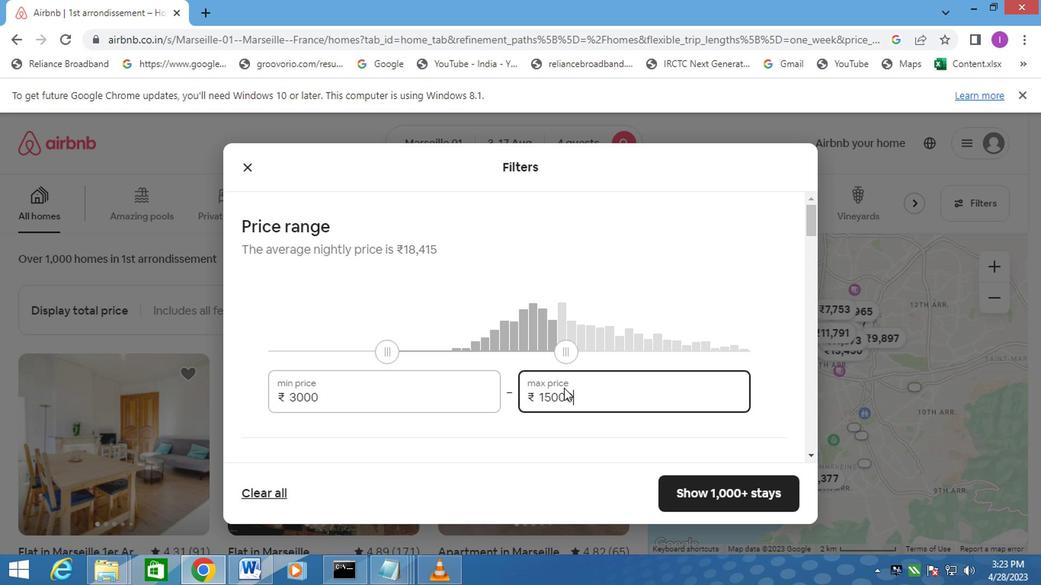 
Action: Mouse moved to (247, 293)
Screenshot: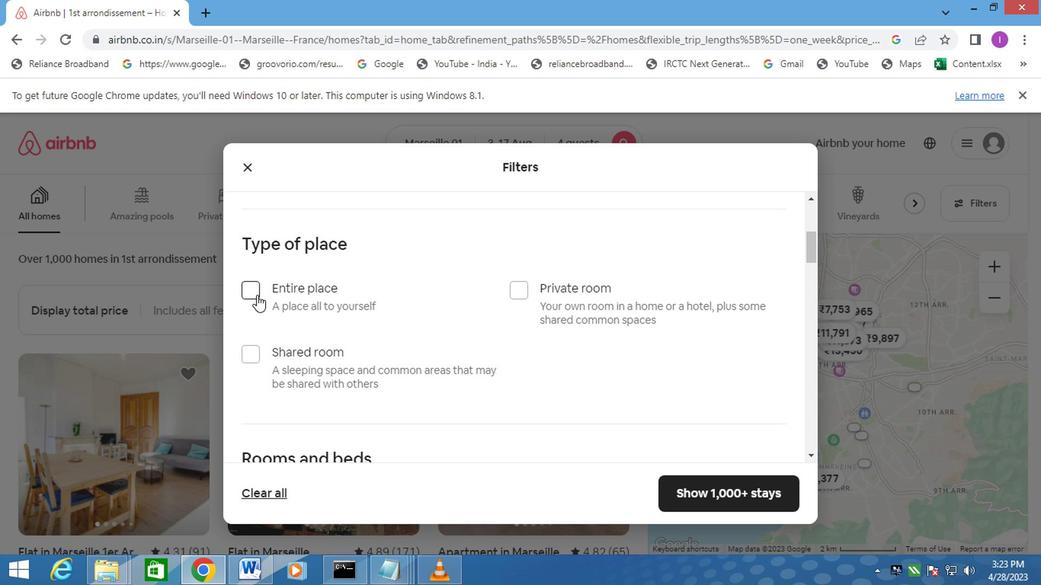 
Action: Mouse pressed left at (247, 293)
Screenshot: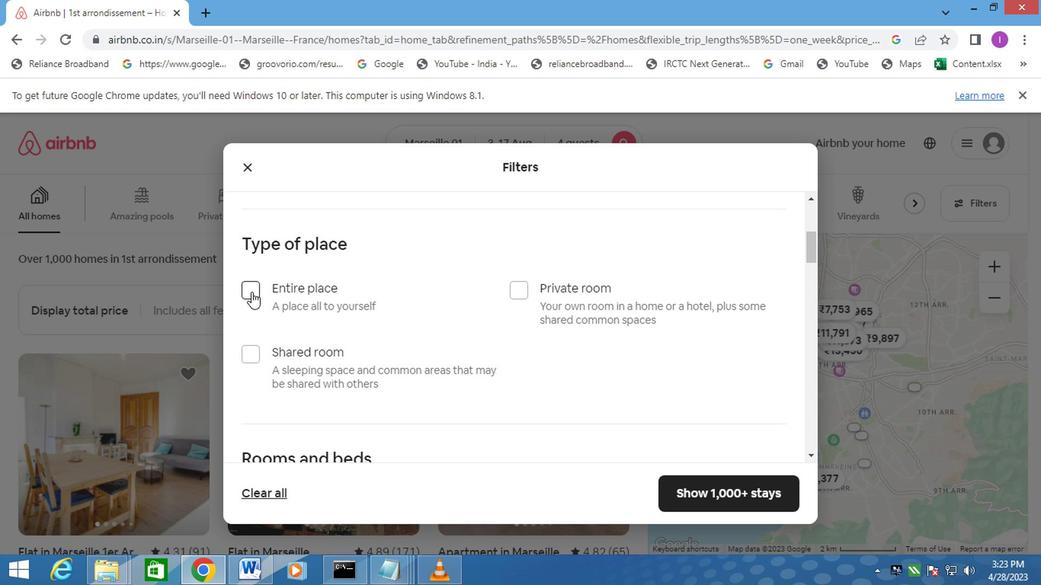 
Action: Mouse moved to (419, 341)
Screenshot: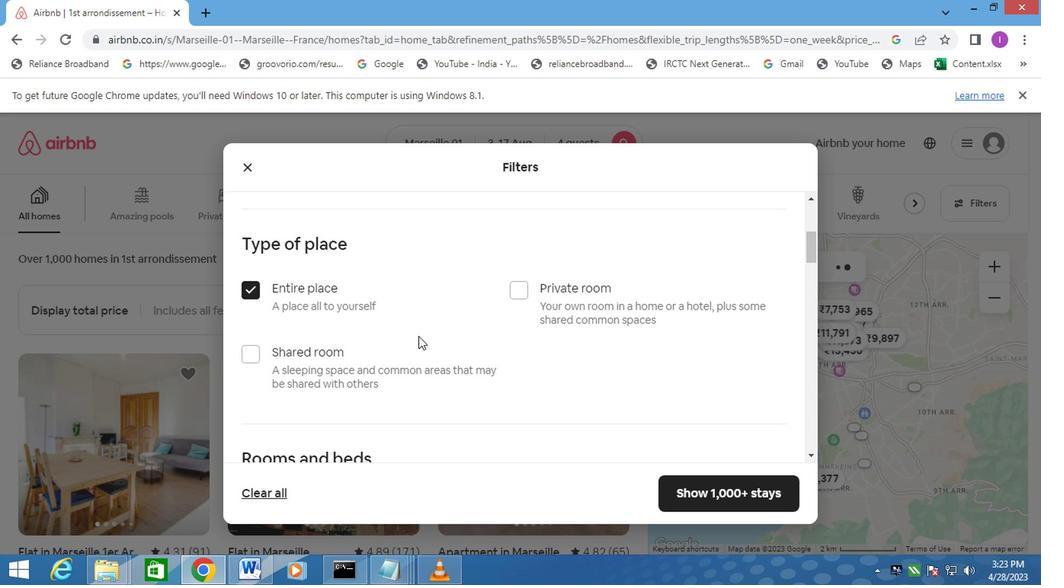 
Action: Mouse scrolled (419, 341) with delta (0, 0)
Screenshot: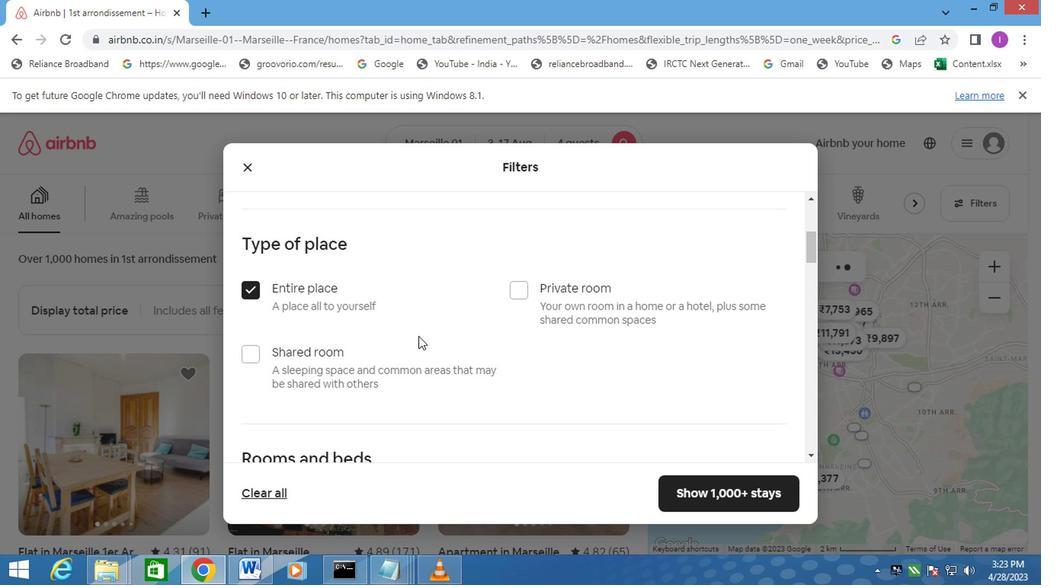 
Action: Mouse scrolled (419, 341) with delta (0, 0)
Screenshot: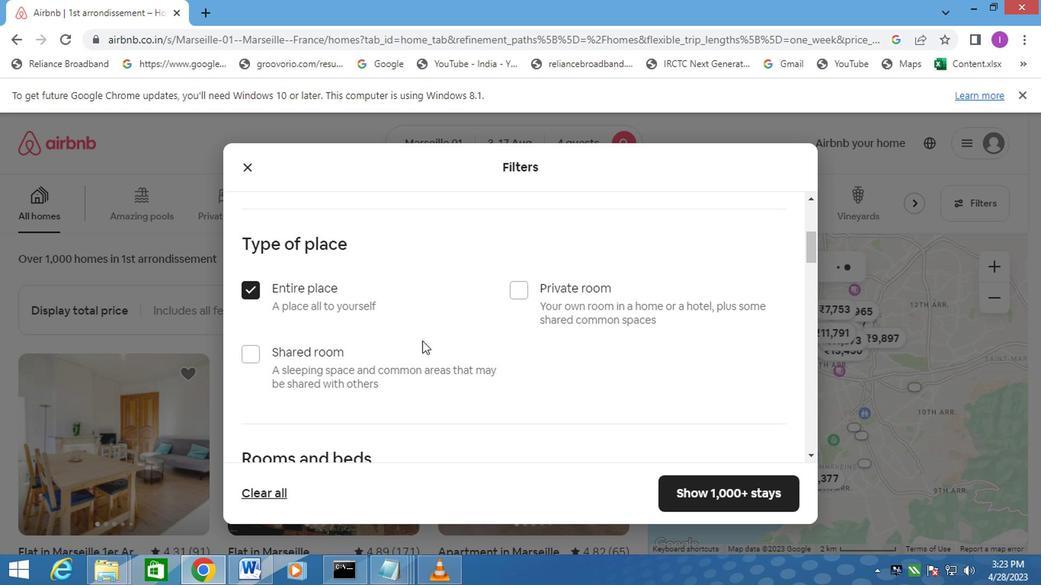 
Action: Mouse moved to (434, 335)
Screenshot: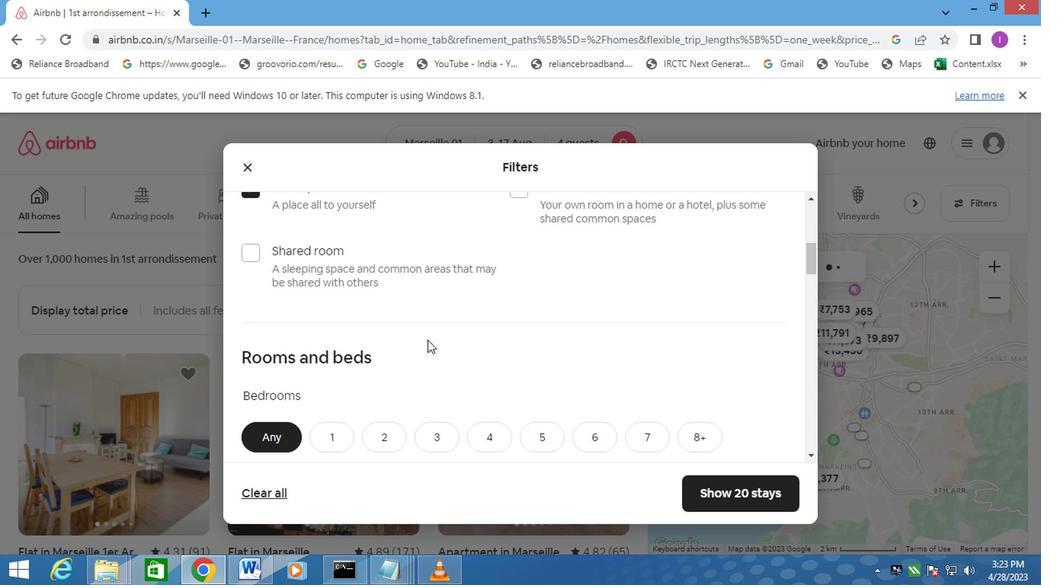 
Action: Mouse scrolled (434, 334) with delta (0, -1)
Screenshot: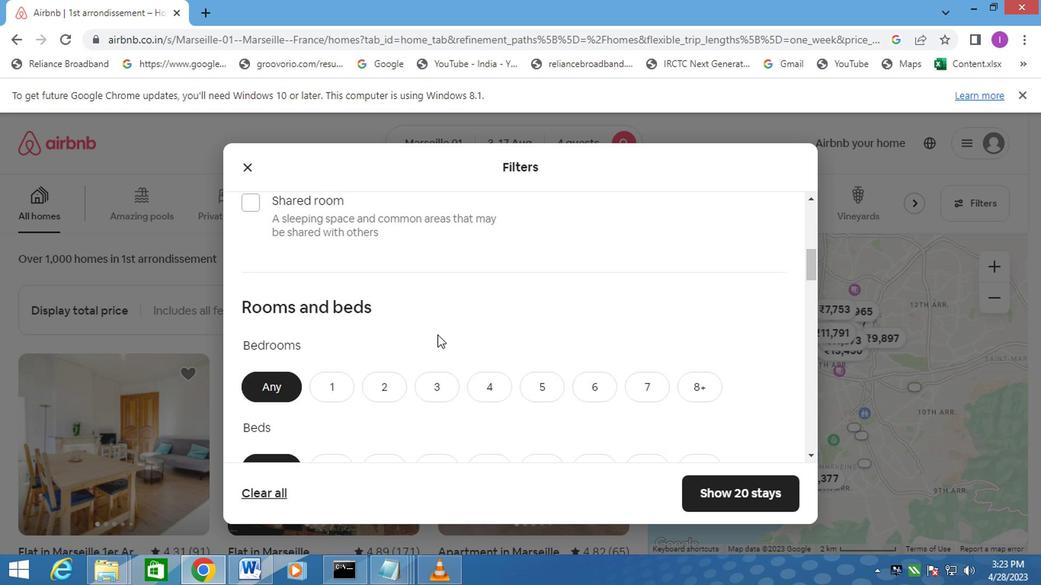 
Action: Mouse moved to (436, 323)
Screenshot: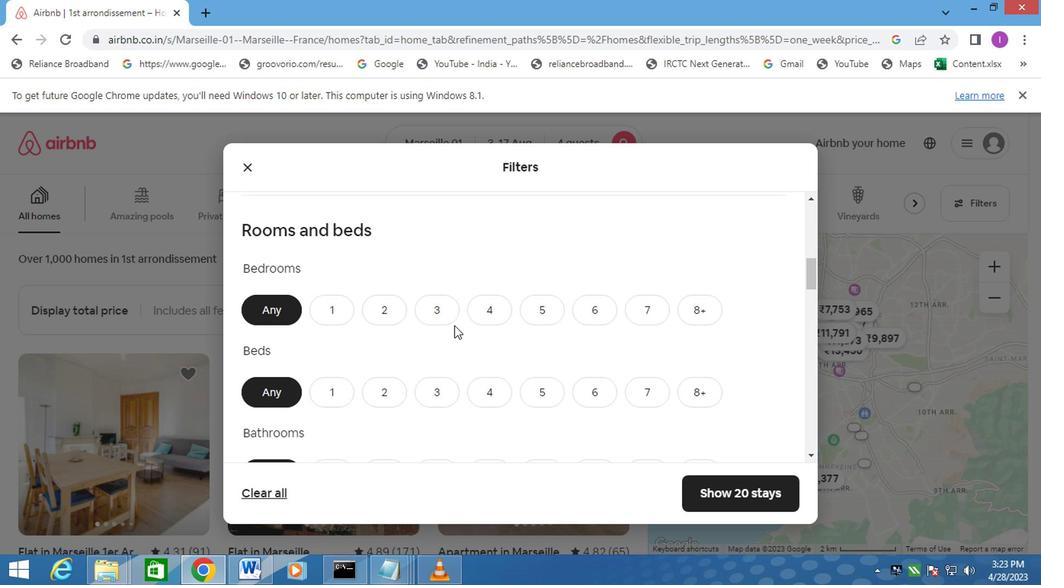 
Action: Mouse pressed left at (436, 323)
Screenshot: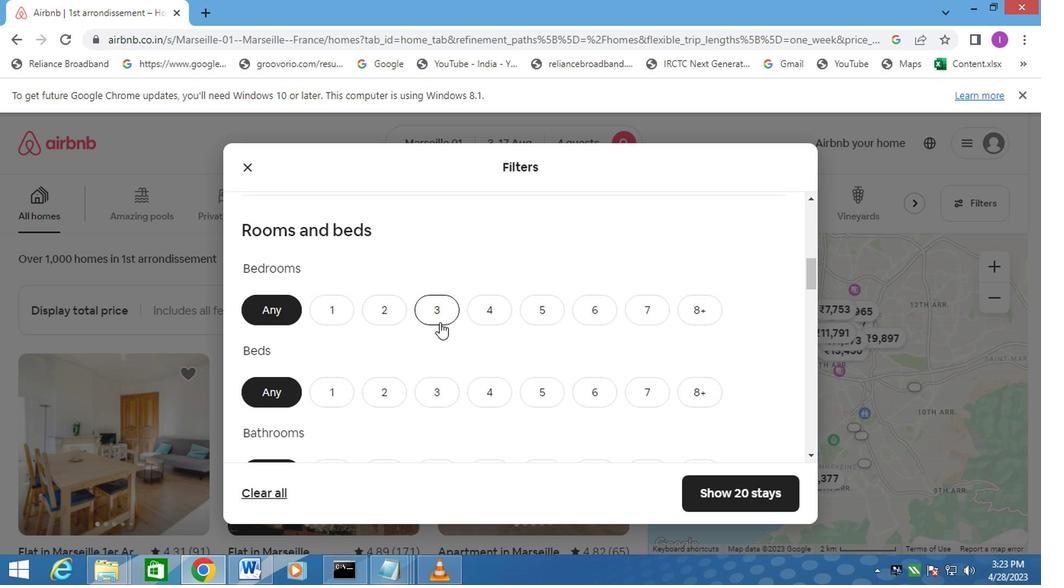 
Action: Mouse moved to (474, 393)
Screenshot: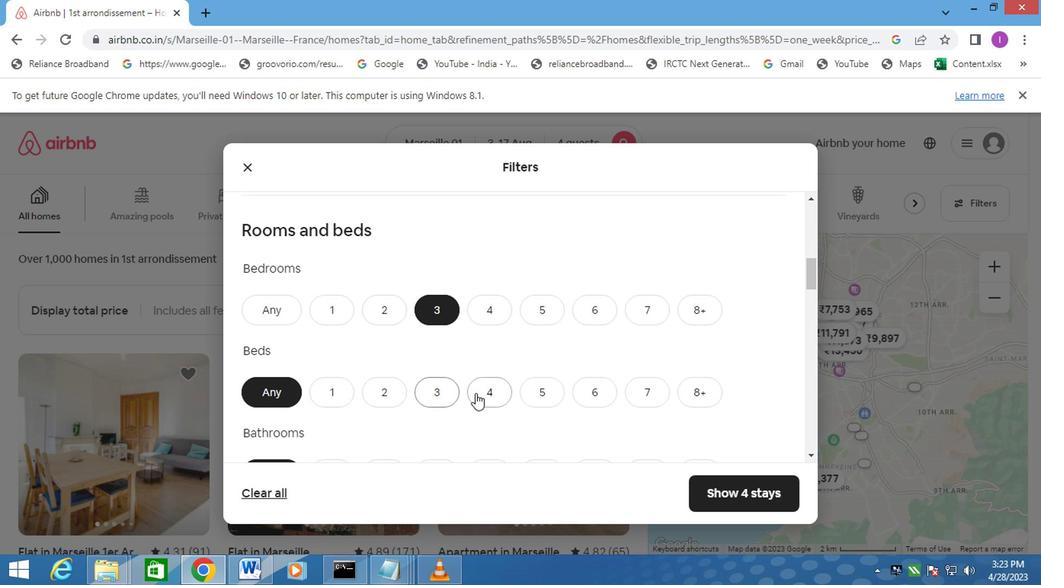 
Action: Mouse pressed left at (474, 393)
Screenshot: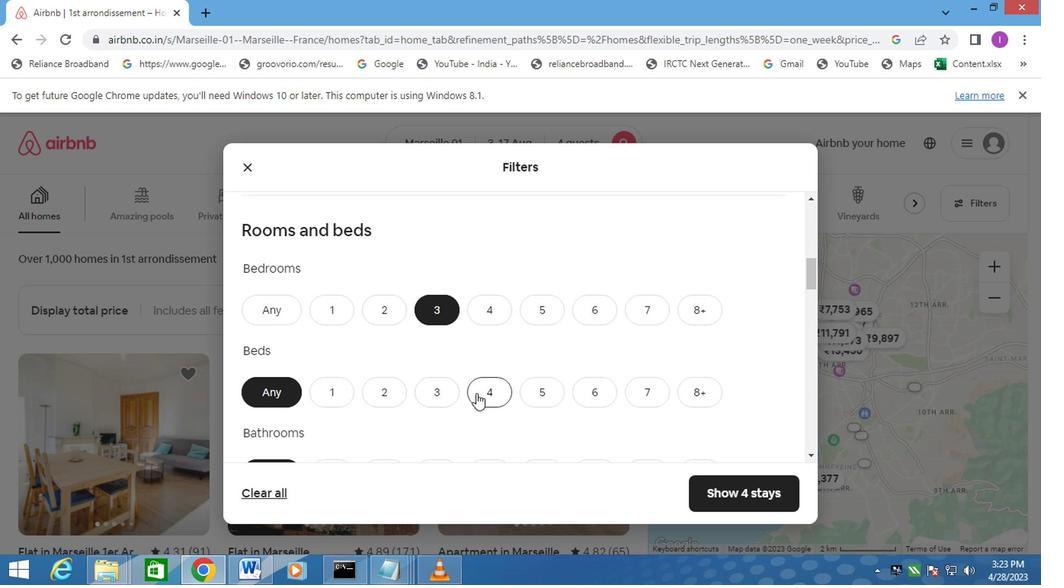 
Action: Mouse moved to (364, 405)
Screenshot: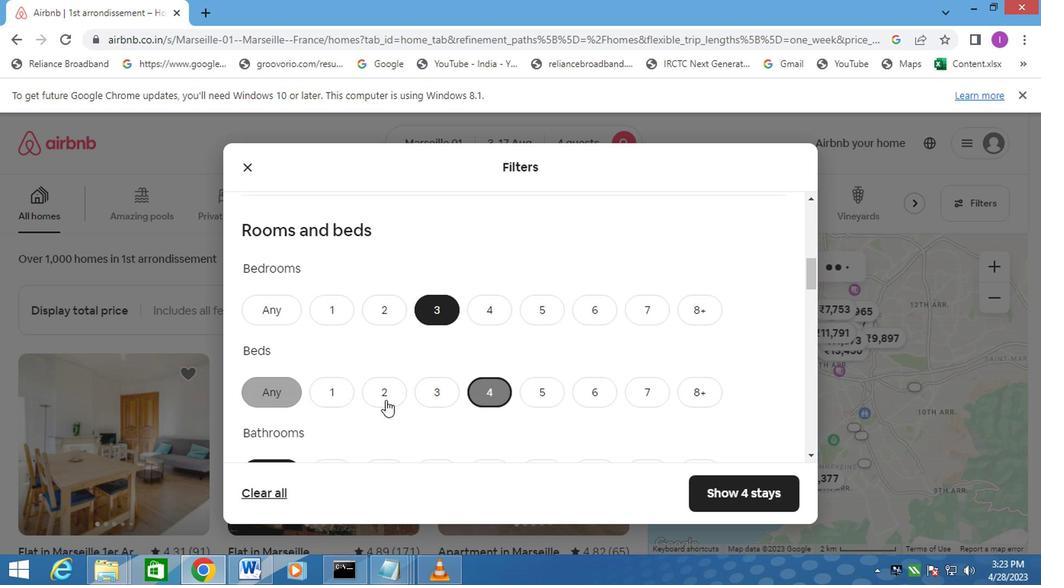 
Action: Mouse scrolled (364, 404) with delta (0, -1)
Screenshot: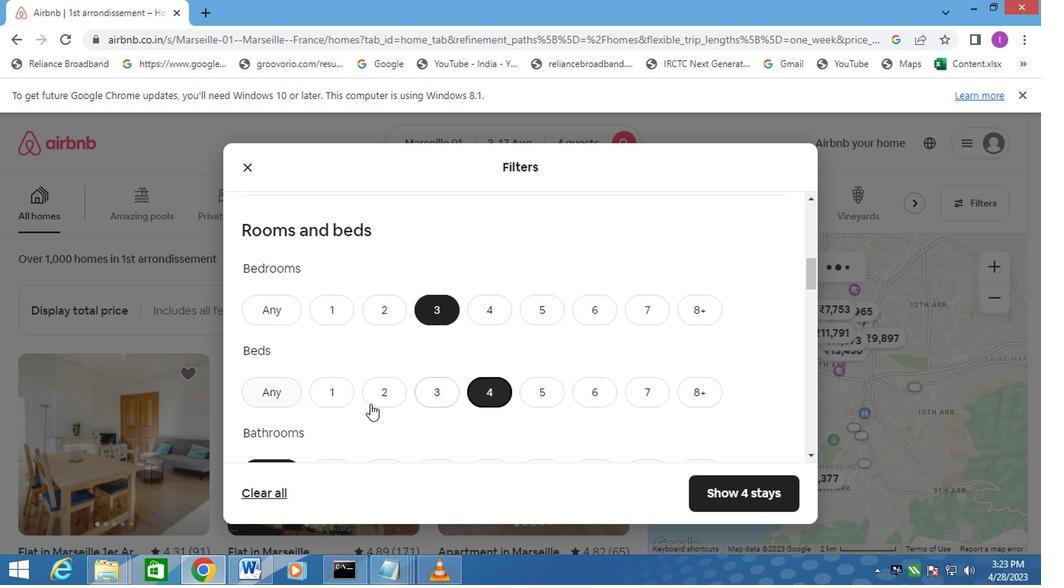 
Action: Mouse moved to (377, 394)
Screenshot: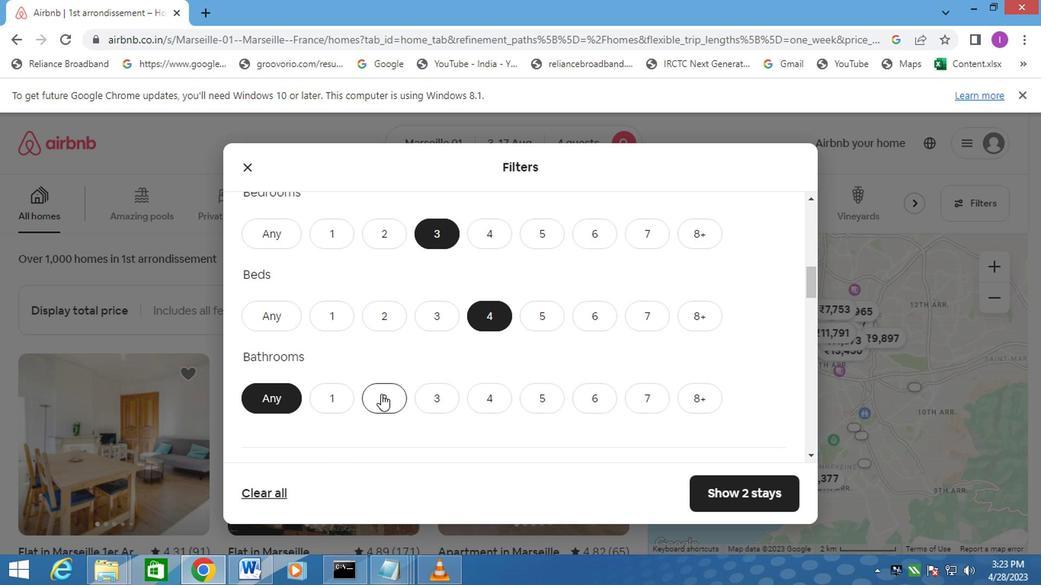 
Action: Mouse pressed left at (377, 394)
Screenshot: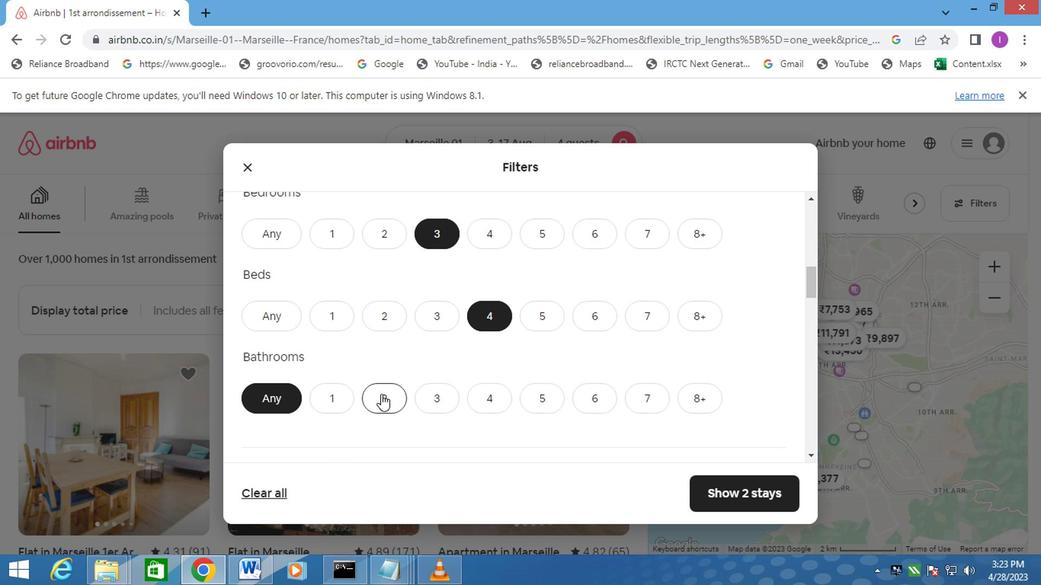 
Action: Mouse moved to (401, 394)
Screenshot: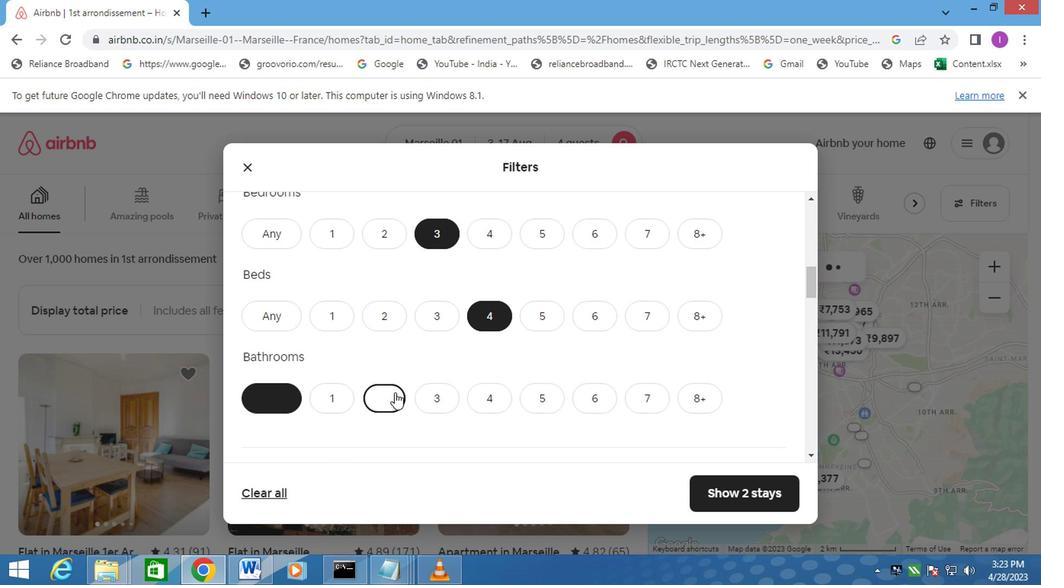 
Action: Mouse scrolled (401, 393) with delta (0, 0)
Screenshot: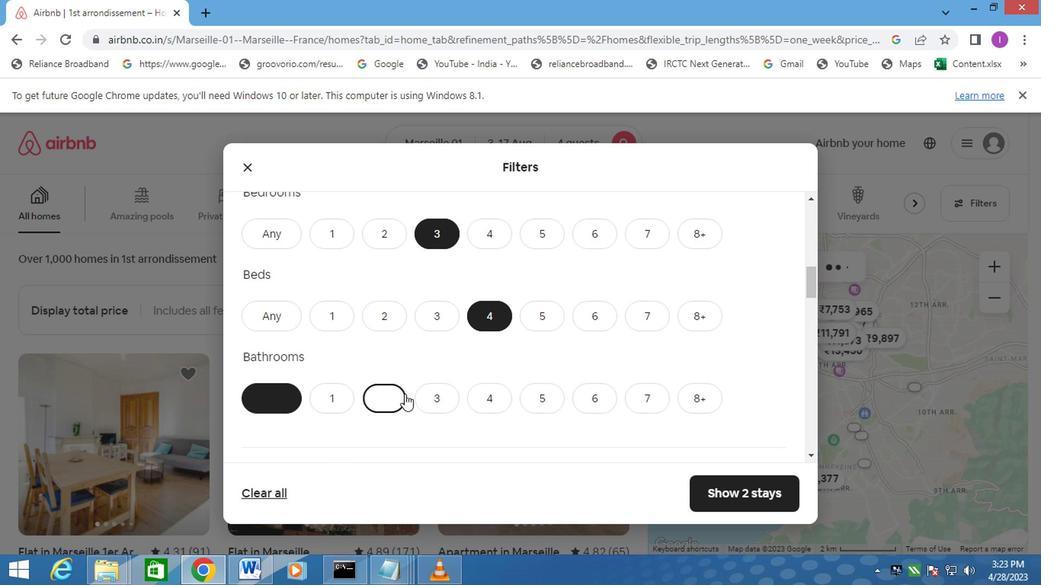 
Action: Mouse scrolled (401, 393) with delta (0, 0)
Screenshot: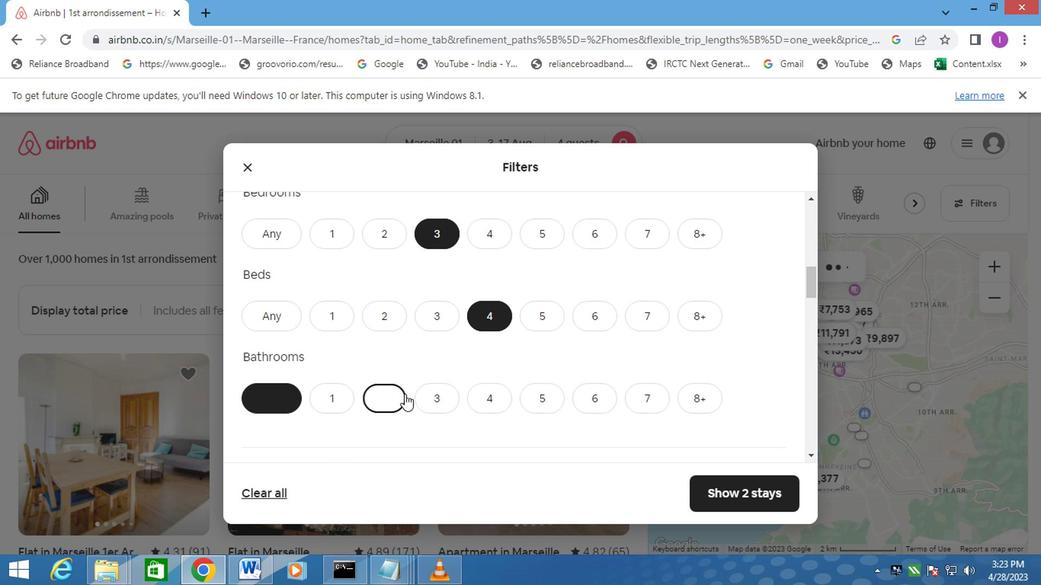 
Action: Mouse scrolled (401, 393) with delta (0, 0)
Screenshot: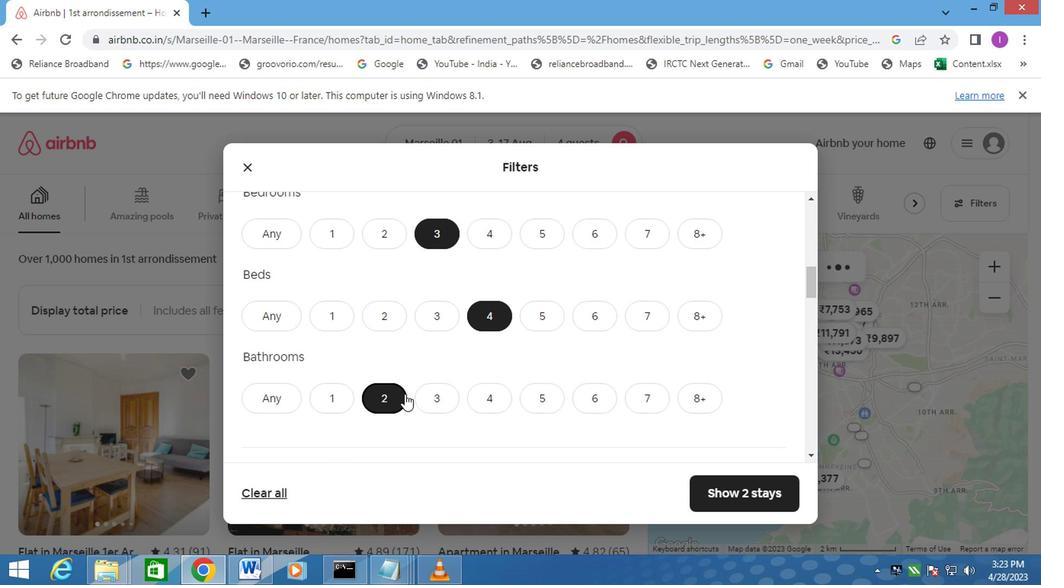 
Action: Mouse moved to (345, 336)
Screenshot: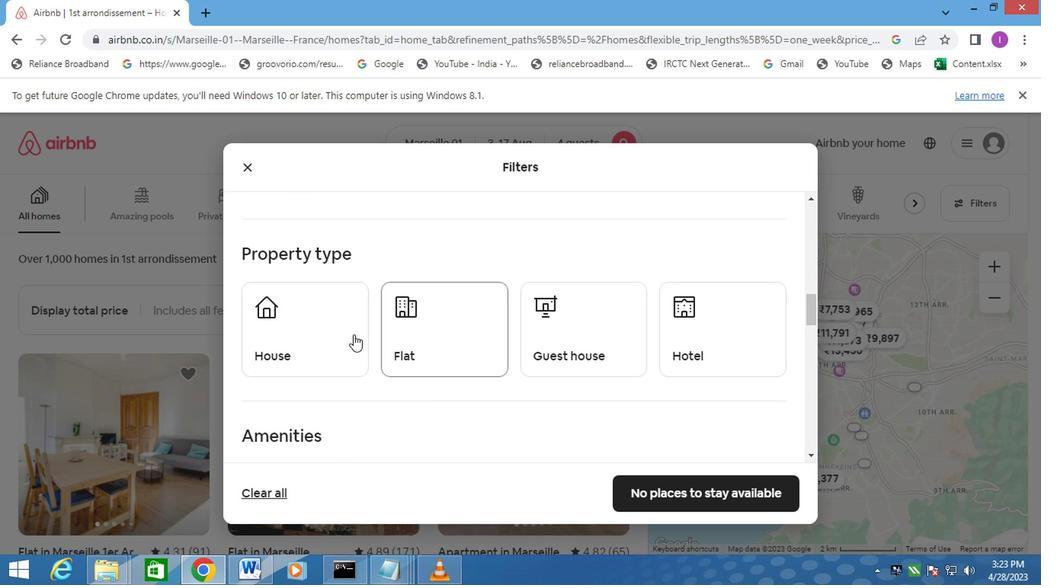 
Action: Mouse pressed left at (345, 336)
Screenshot: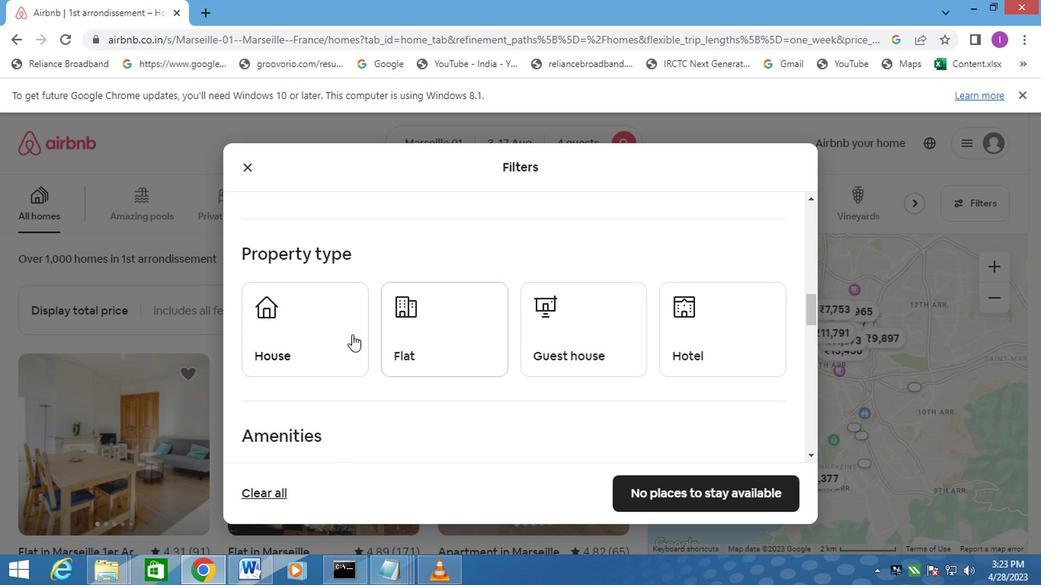 
Action: Mouse moved to (441, 351)
Screenshot: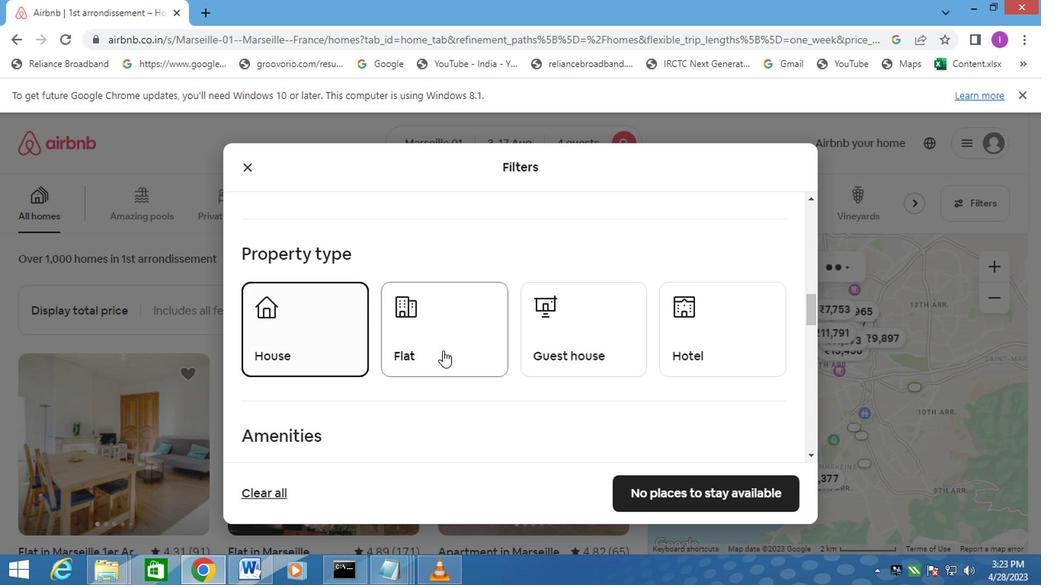 
Action: Mouse pressed left at (441, 351)
Screenshot: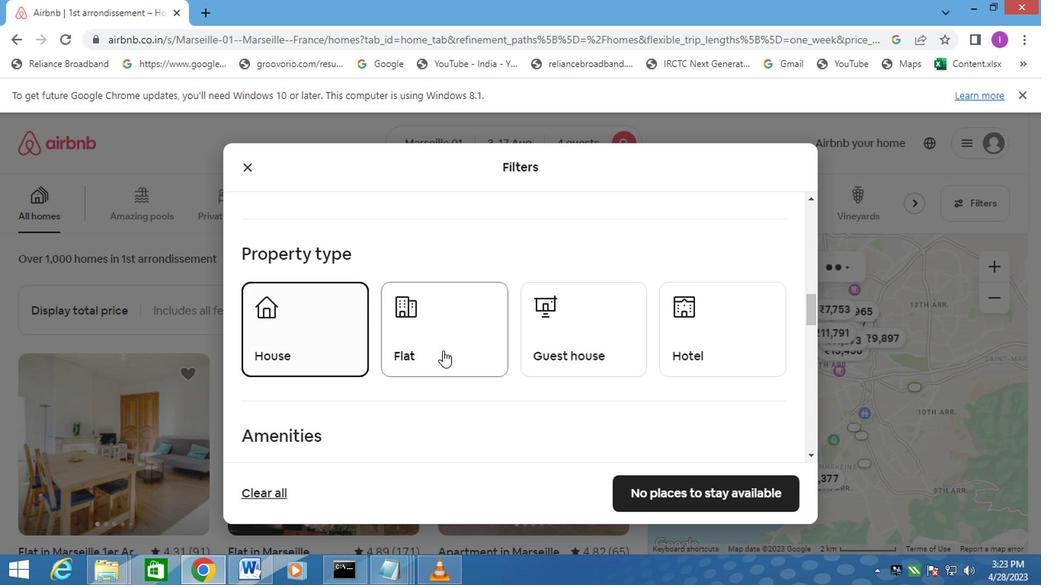 
Action: Mouse moved to (597, 364)
Screenshot: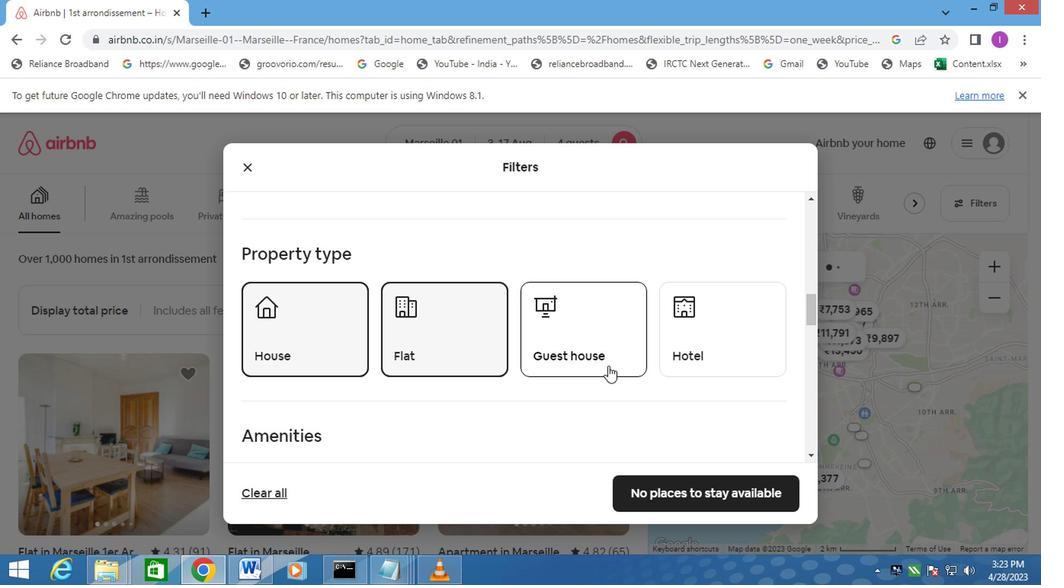 
Action: Mouse pressed left at (597, 364)
Screenshot: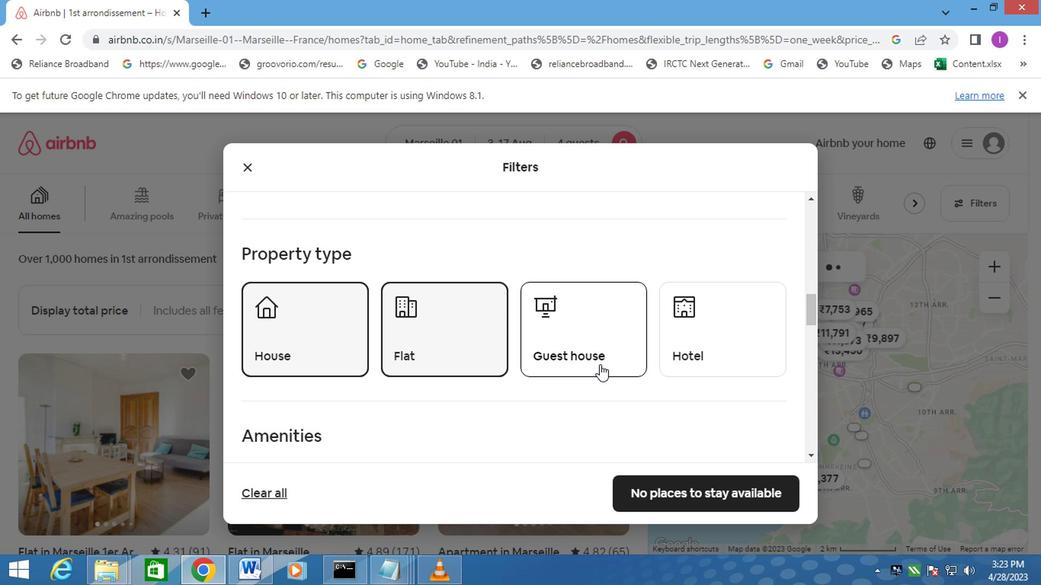 
Action: Mouse moved to (599, 362)
Screenshot: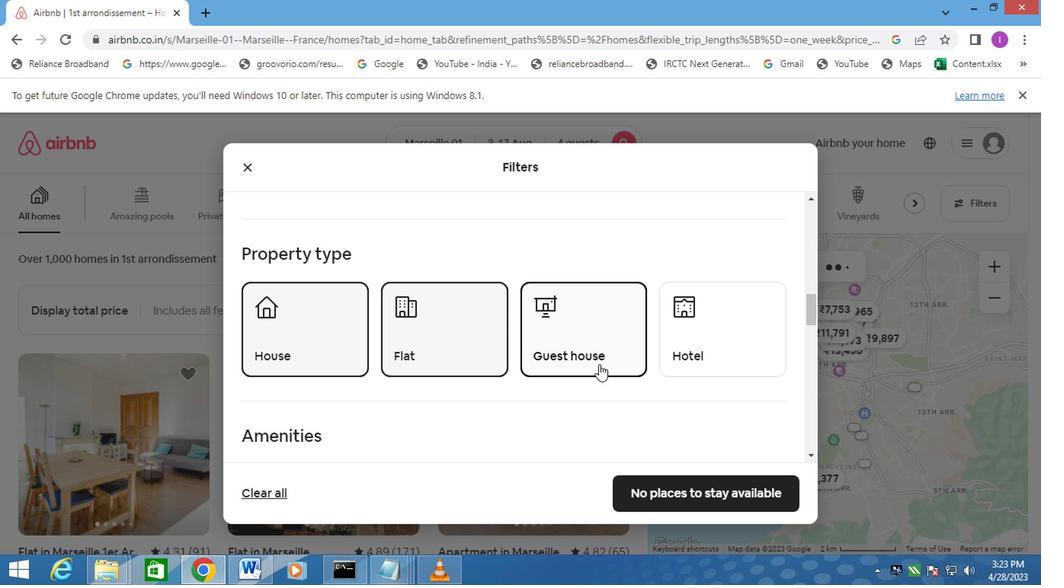 
Action: Mouse scrolled (599, 362) with delta (0, 0)
Screenshot: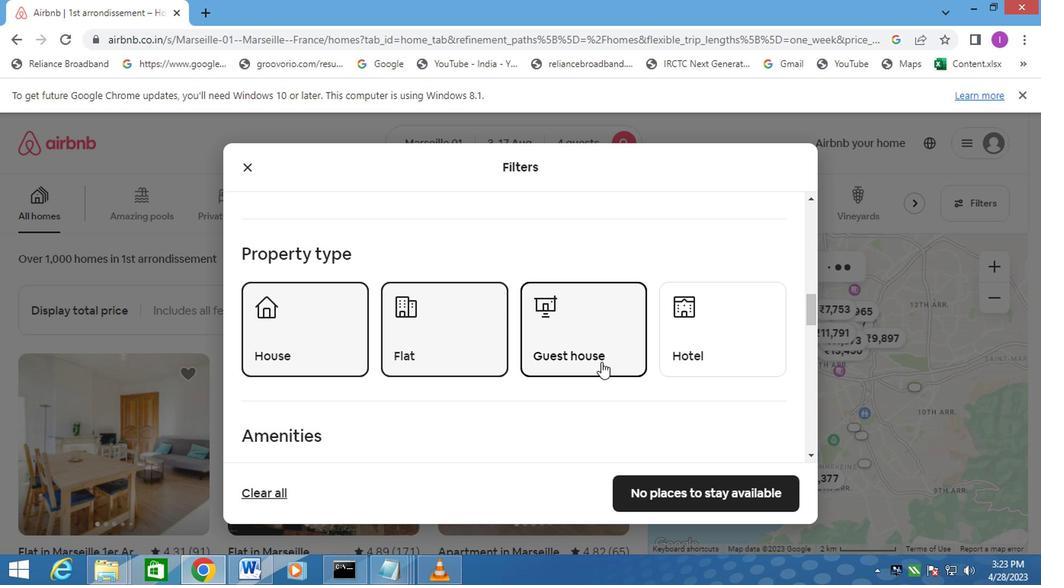 
Action: Mouse scrolled (599, 362) with delta (0, 0)
Screenshot: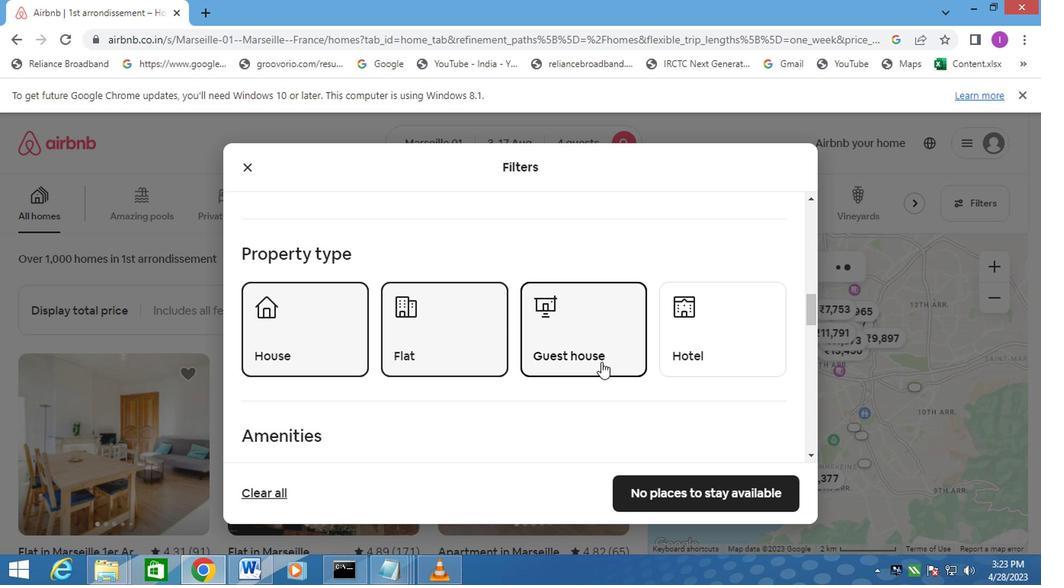 
Action: Mouse moved to (518, 343)
Screenshot: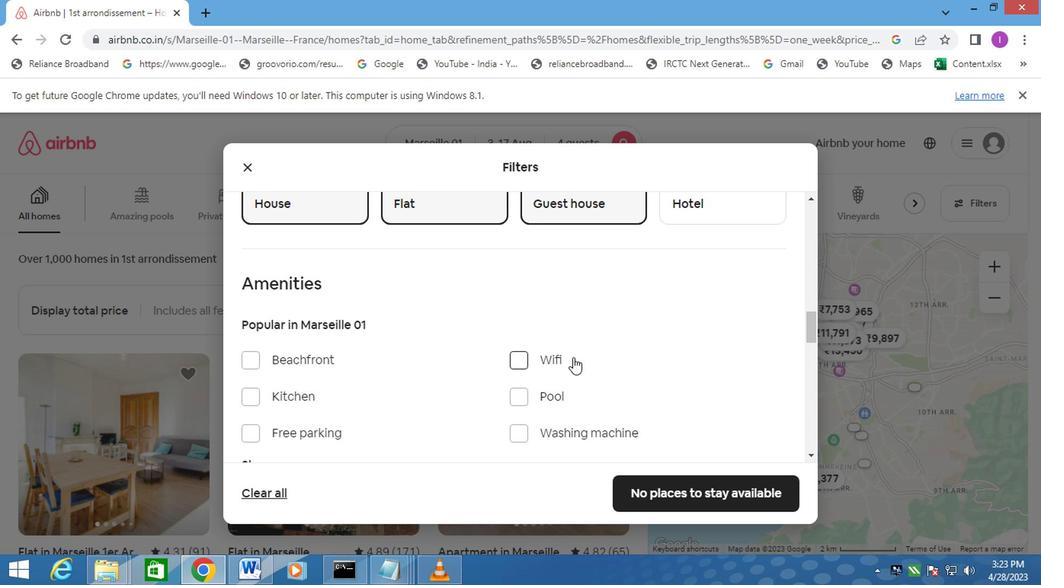 
Action: Mouse scrolled (518, 343) with delta (0, 0)
Screenshot: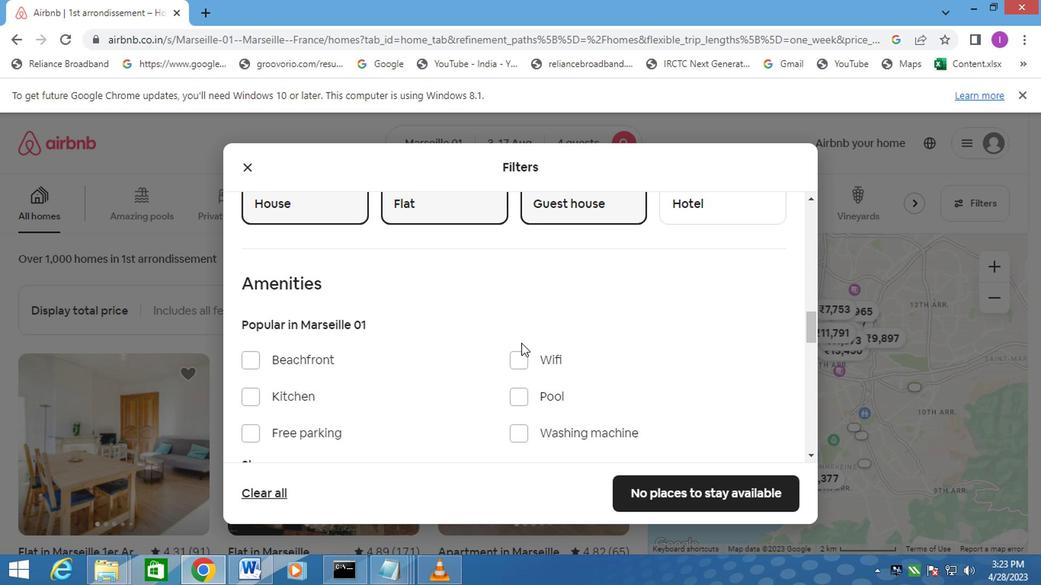 
Action: Mouse moved to (513, 364)
Screenshot: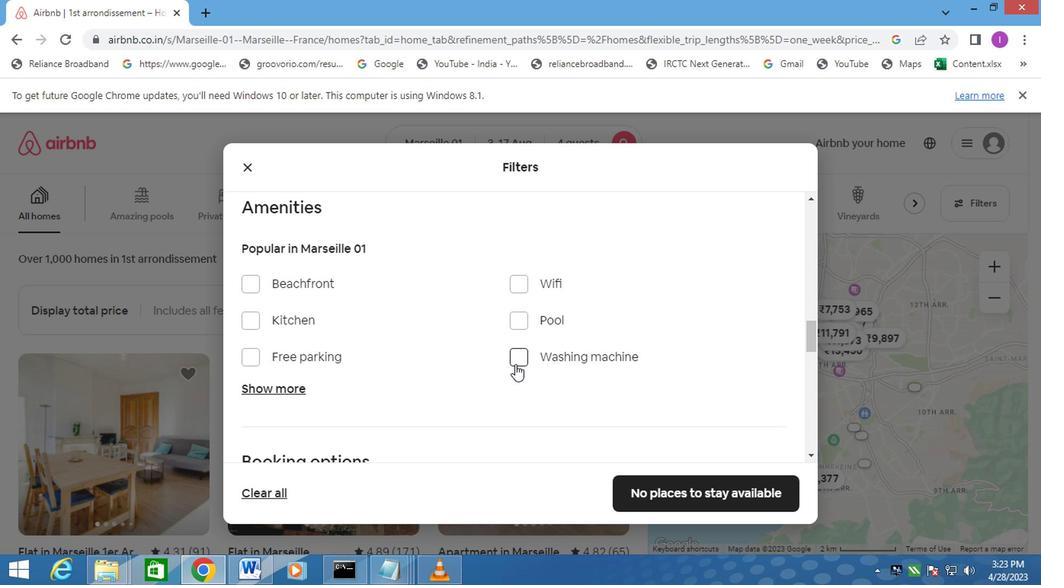 
Action: Mouse pressed left at (513, 364)
Screenshot: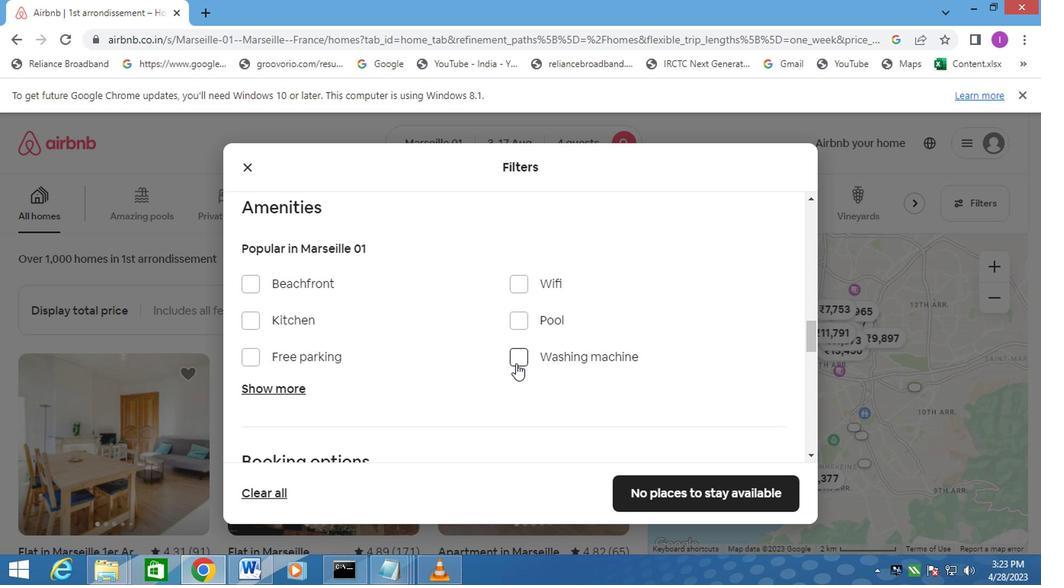 
Action: Mouse moved to (515, 363)
Screenshot: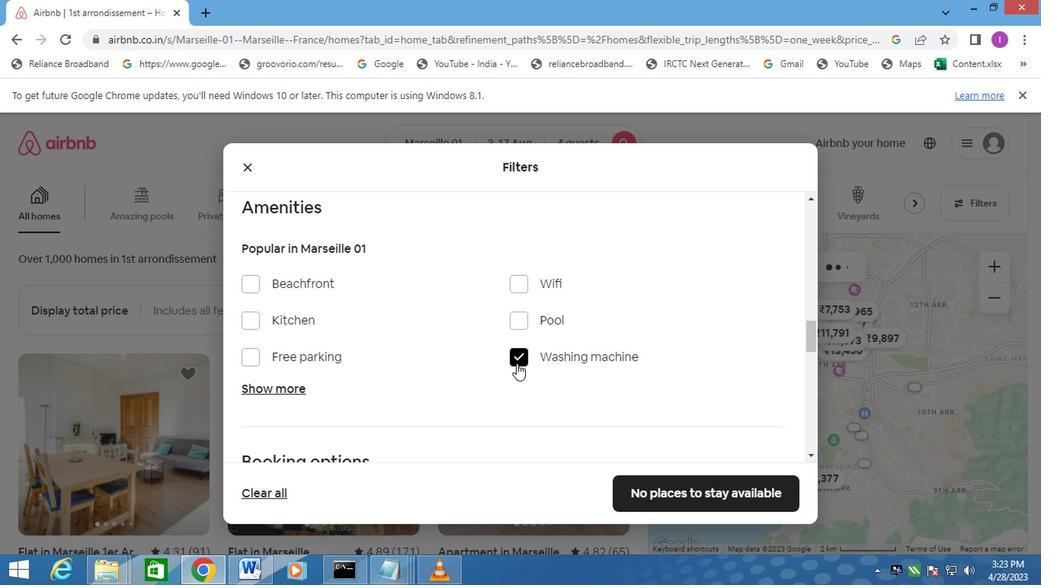 
Action: Mouse scrolled (515, 362) with delta (0, 0)
Screenshot: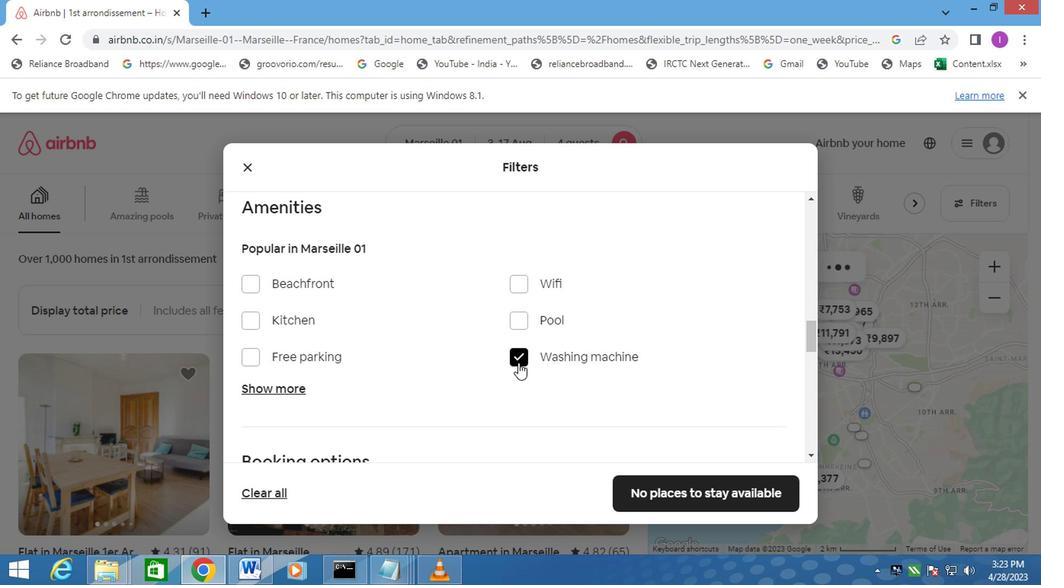 
Action: Mouse scrolled (515, 362) with delta (0, 0)
Screenshot: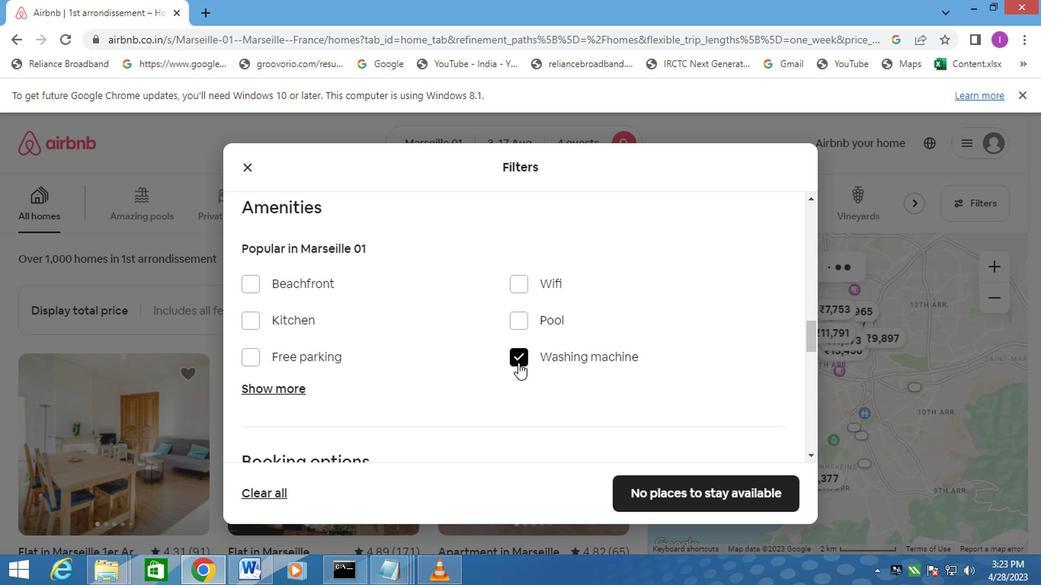 
Action: Mouse moved to (515, 362)
Screenshot: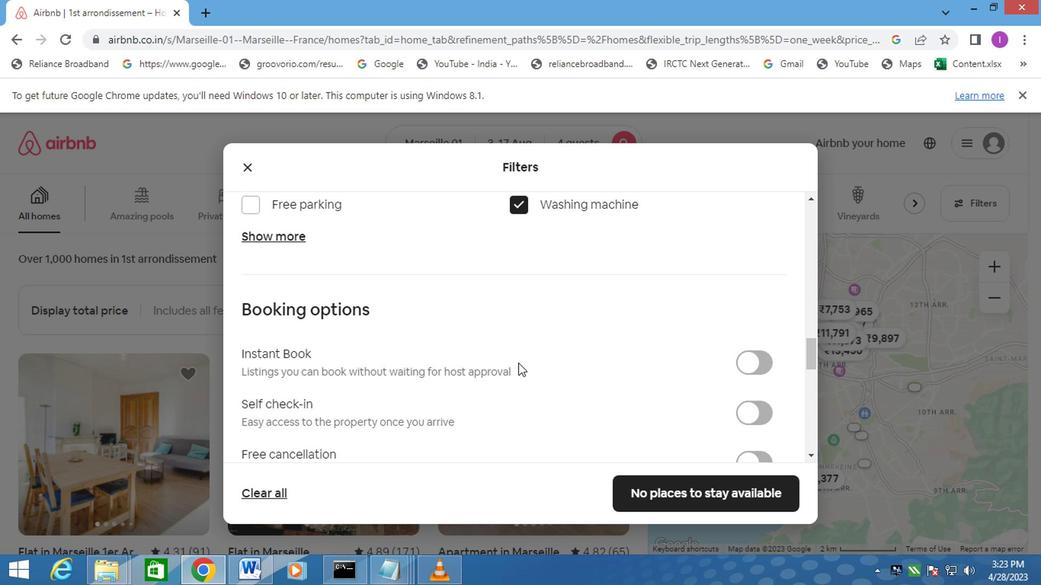 
Action: Mouse scrolled (515, 362) with delta (0, 0)
Screenshot: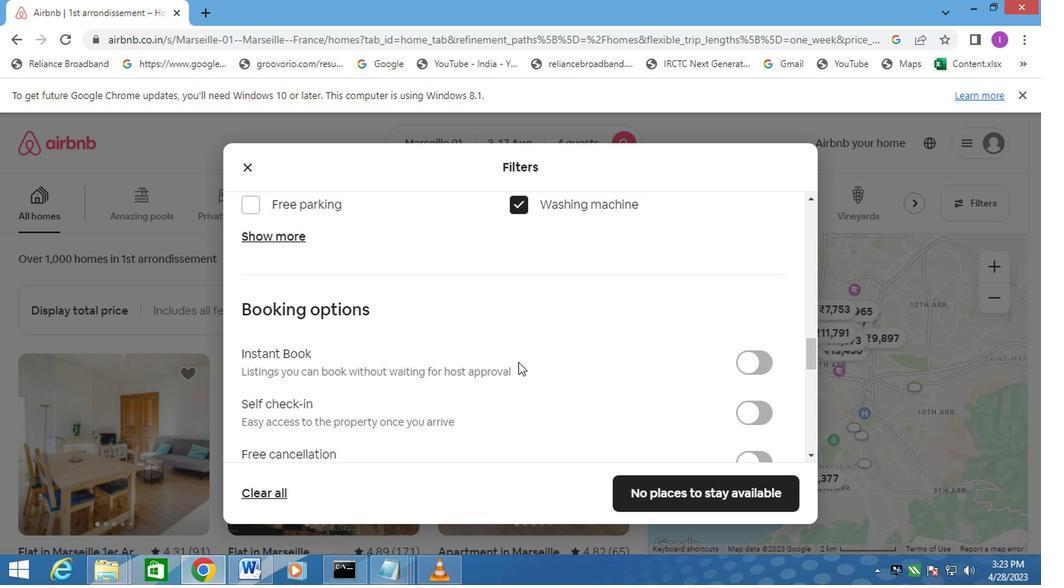 
Action: Mouse moved to (517, 362)
Screenshot: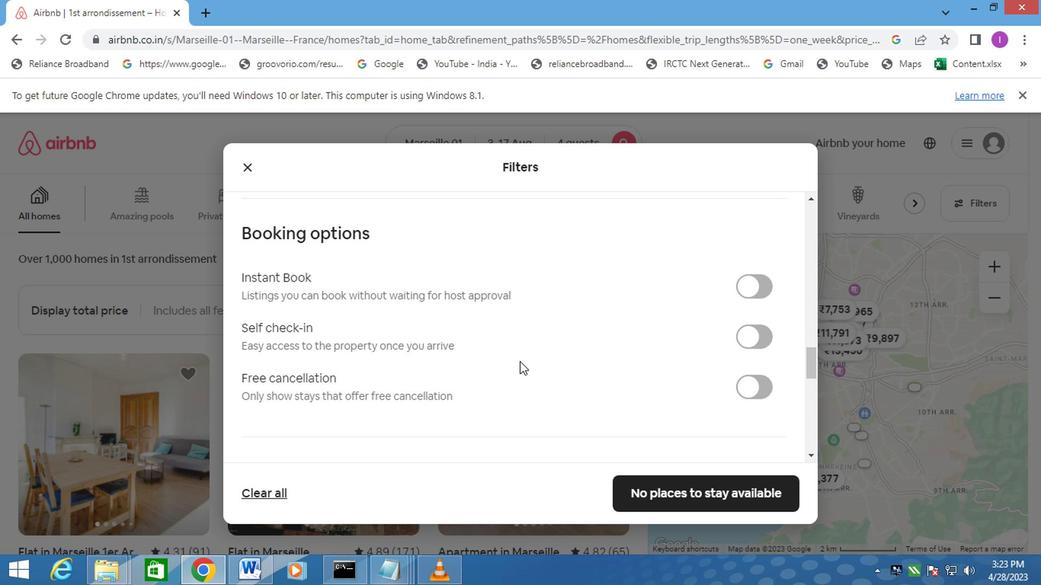 
Action: Mouse scrolled (517, 361) with delta (0, -1)
Screenshot: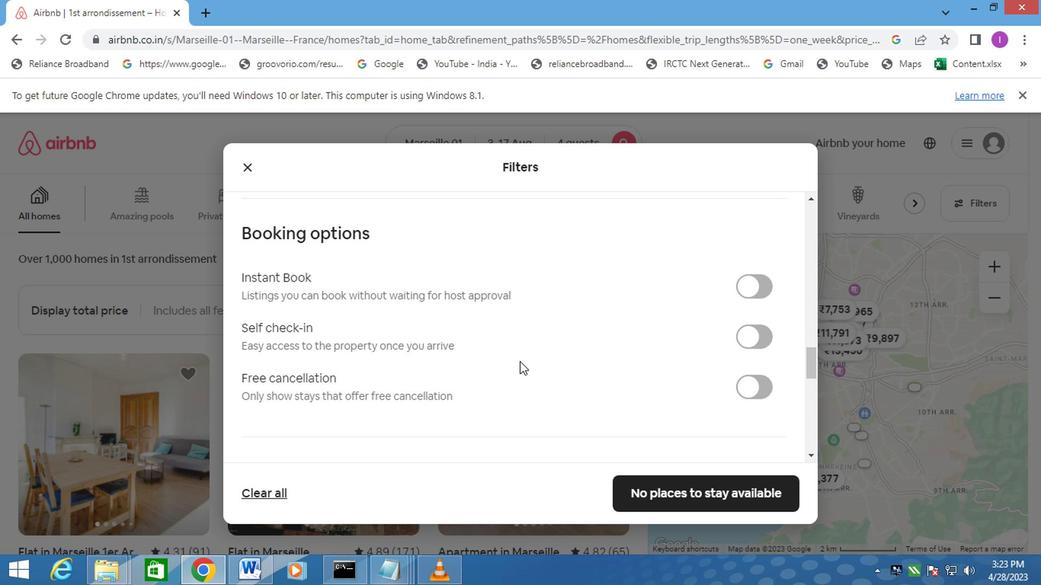 
Action: Mouse moved to (769, 270)
Screenshot: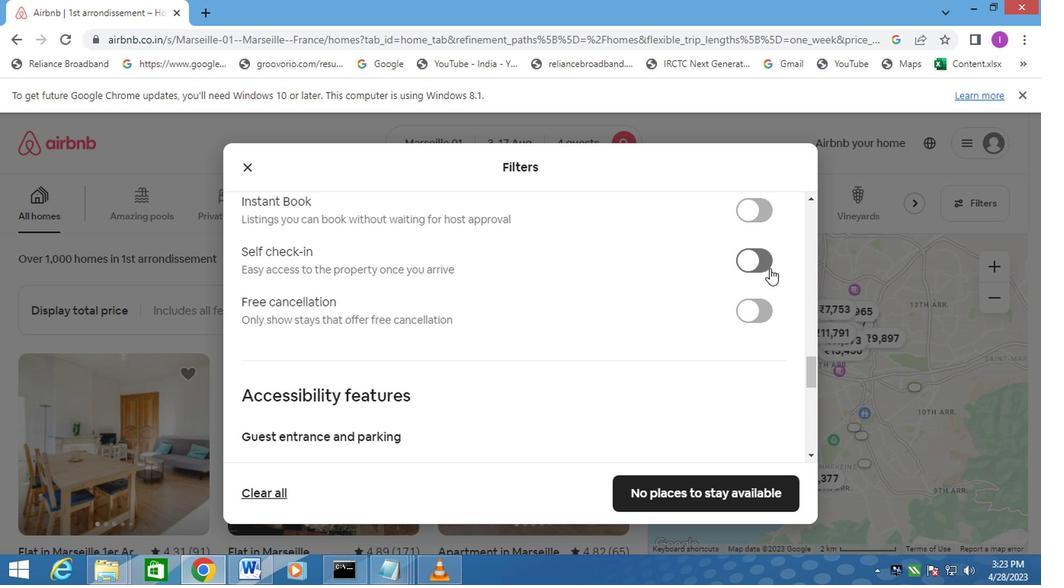 
Action: Mouse pressed left at (769, 270)
Screenshot: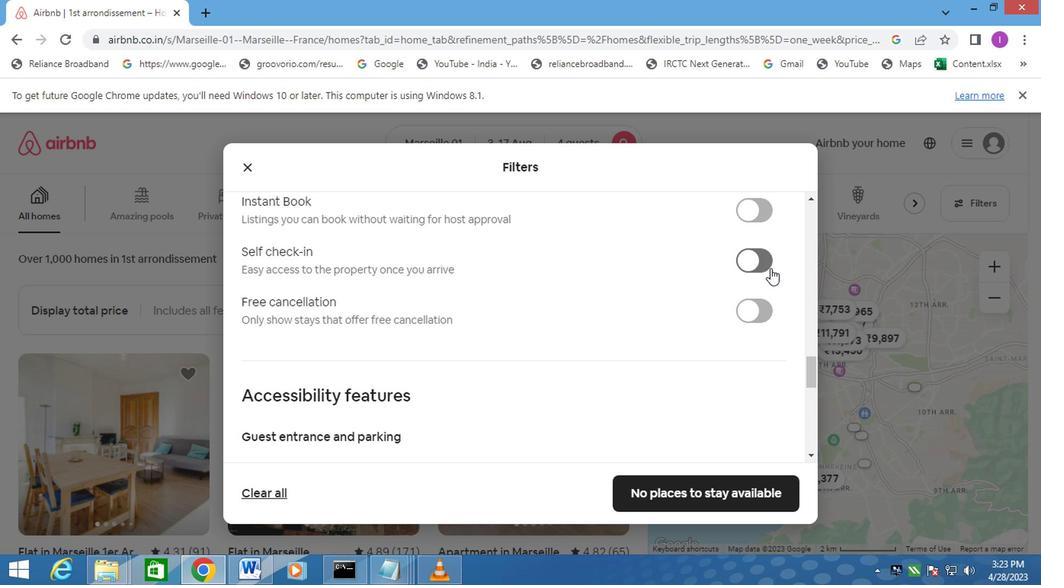 
Action: Mouse moved to (535, 336)
Screenshot: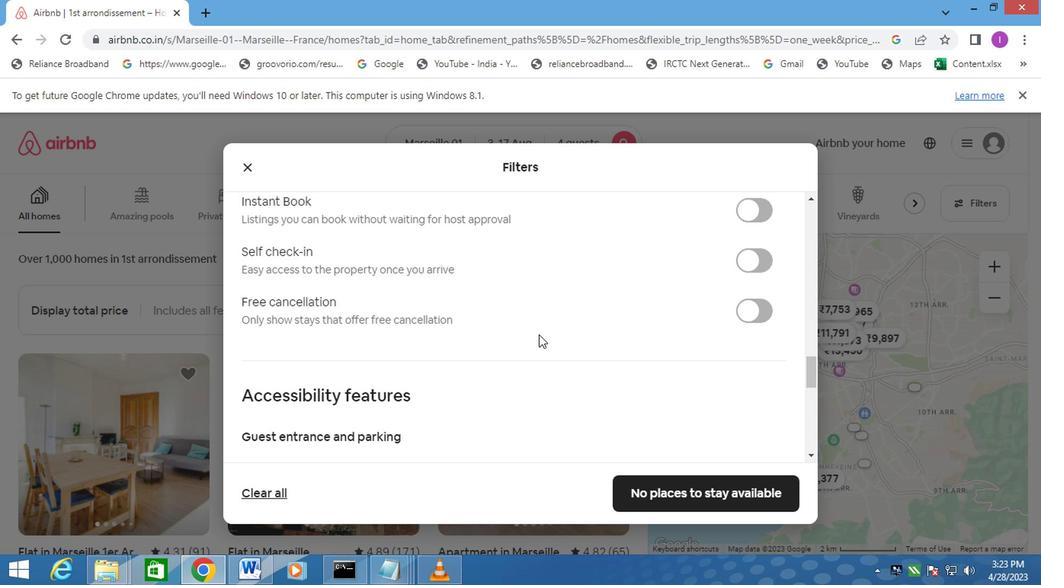 
Action: Mouse scrolled (535, 335) with delta (0, -1)
Screenshot: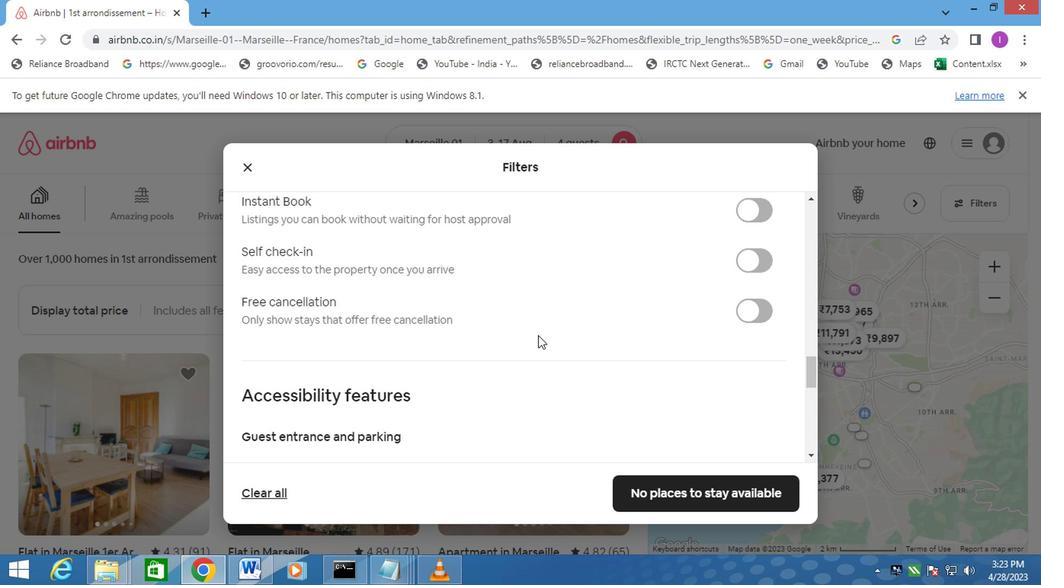 
Action: Mouse scrolled (535, 335) with delta (0, -1)
Screenshot: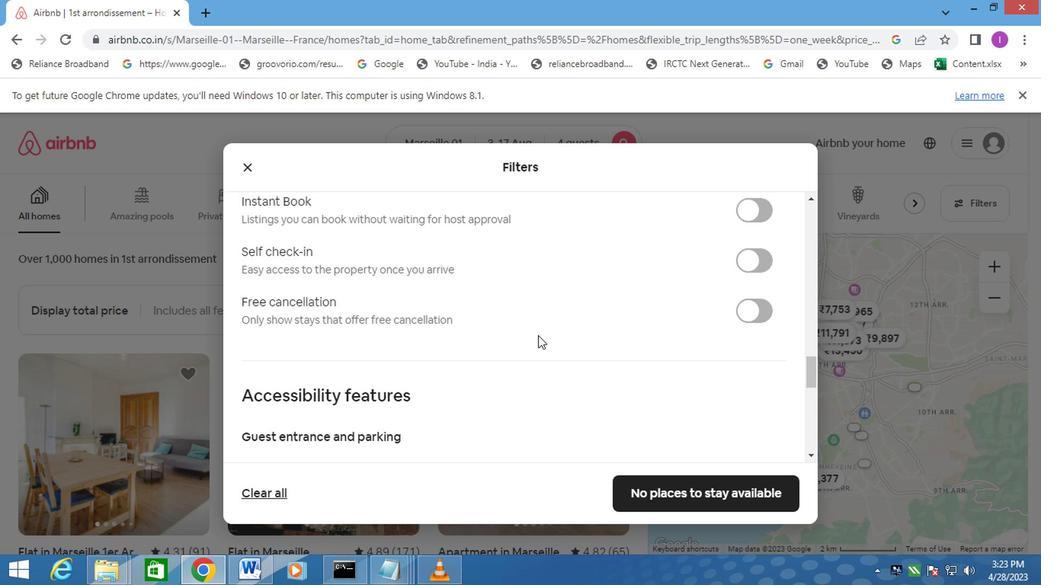 
Action: Mouse moved to (438, 322)
Screenshot: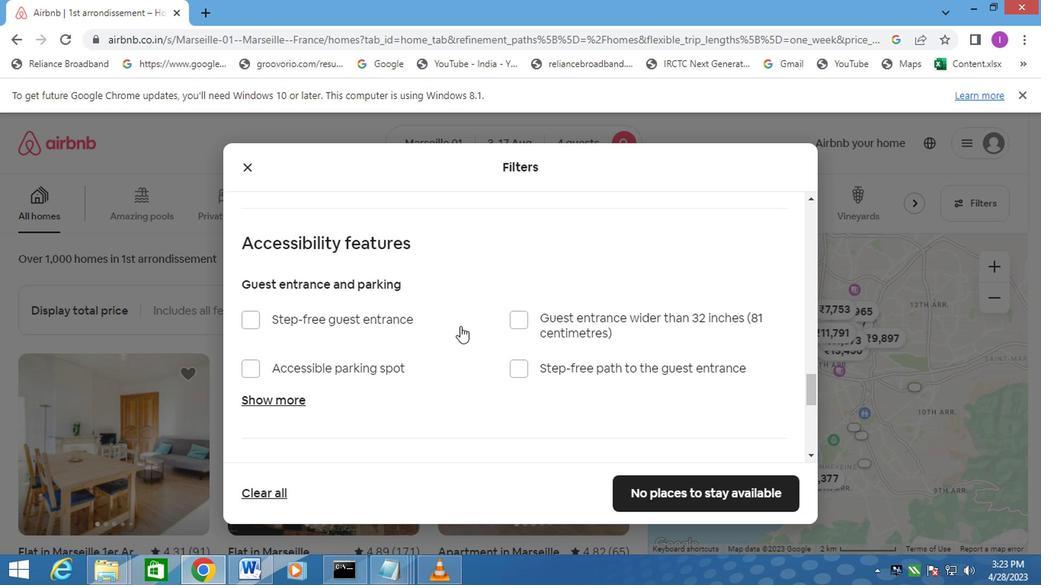 
Action: Mouse scrolled (438, 321) with delta (0, 0)
Screenshot: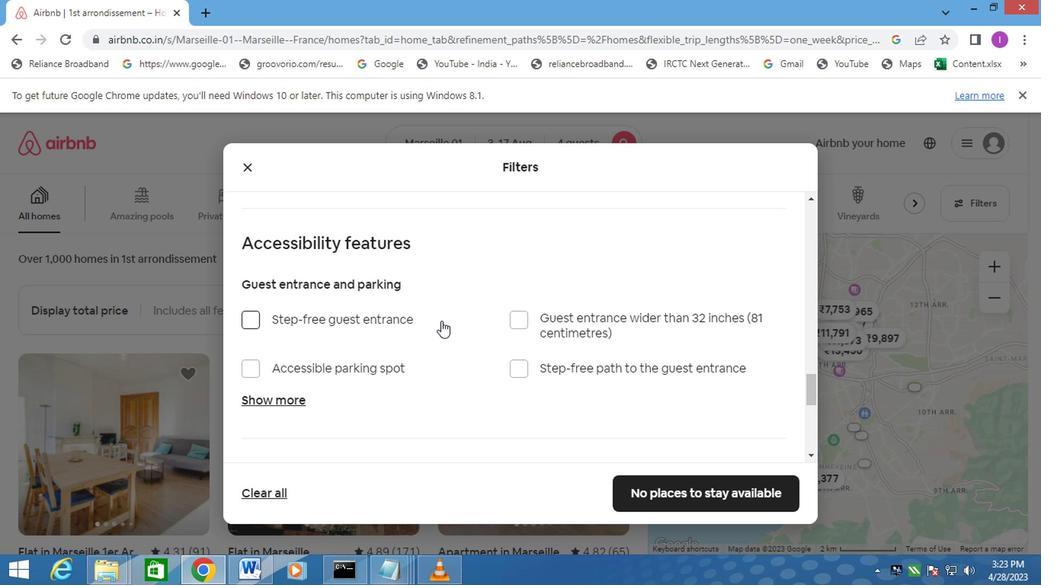 
Action: Mouse moved to (438, 322)
Screenshot: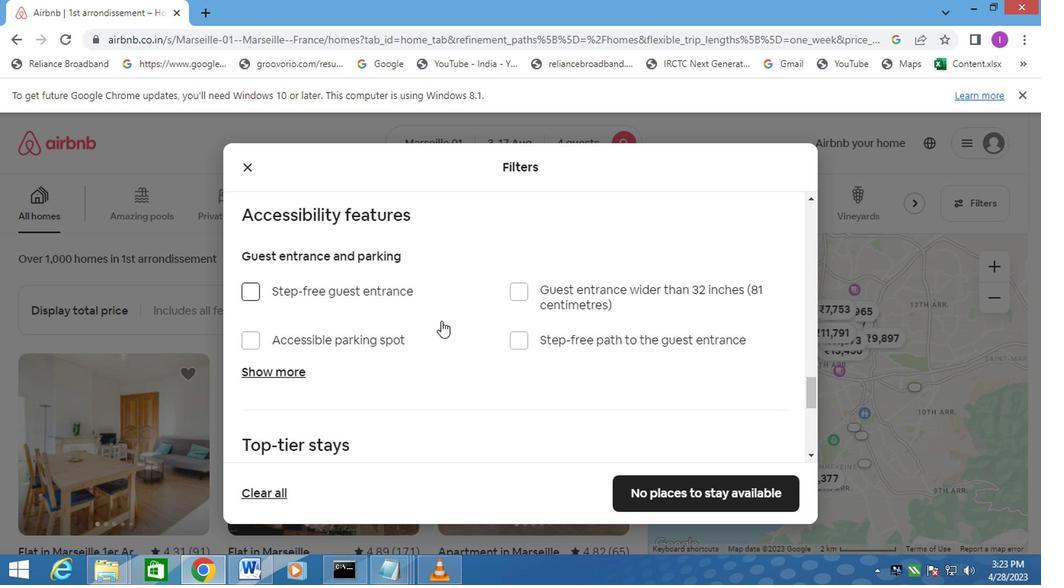 
Action: Mouse scrolled (438, 321) with delta (0, 0)
Screenshot: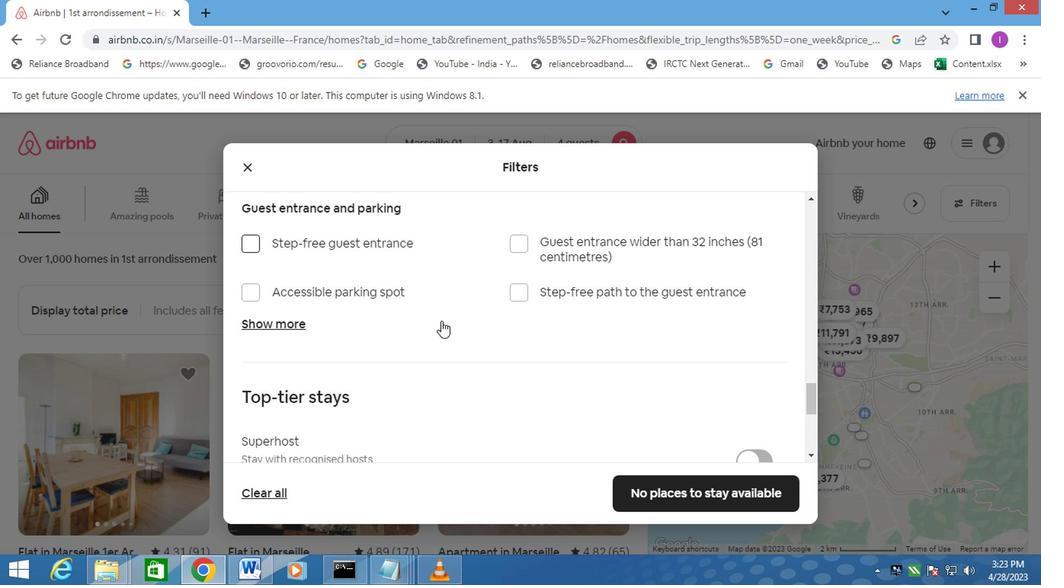 
Action: Mouse scrolled (438, 321) with delta (0, 0)
Screenshot: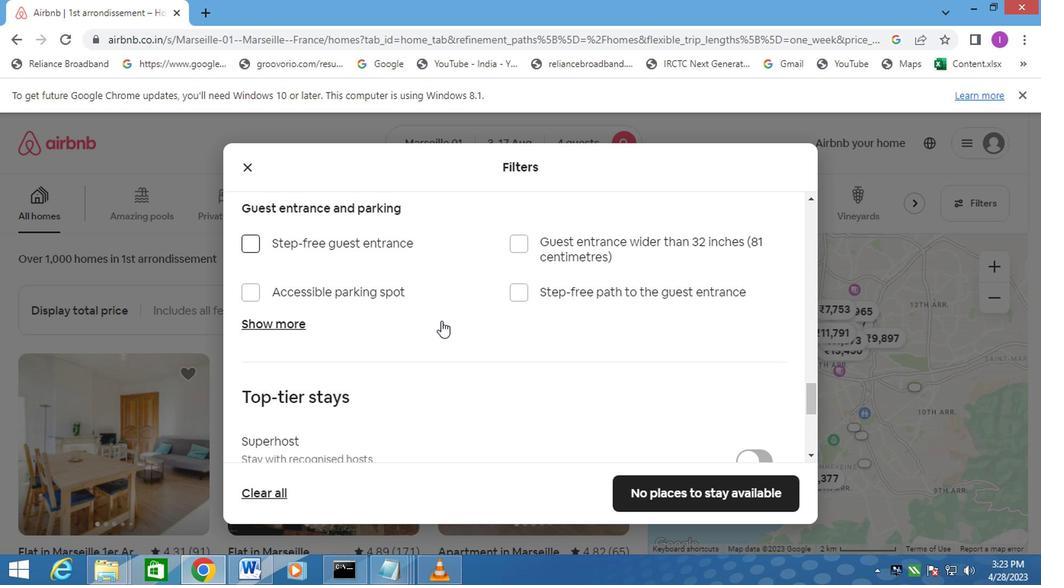 
Action: Mouse scrolled (438, 321) with delta (0, 0)
Screenshot: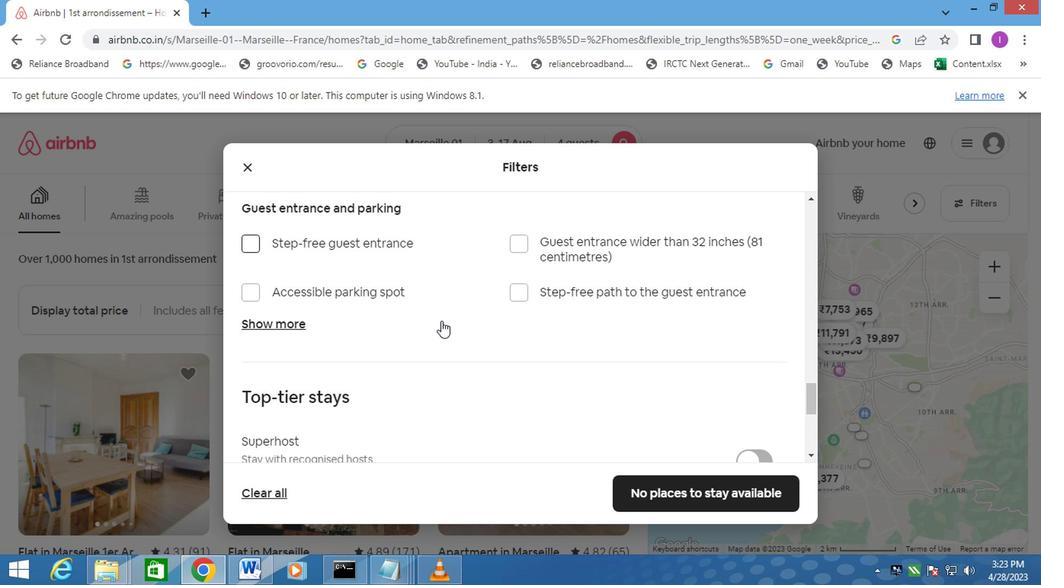 
Action: Mouse scrolled (438, 321) with delta (0, 0)
Screenshot: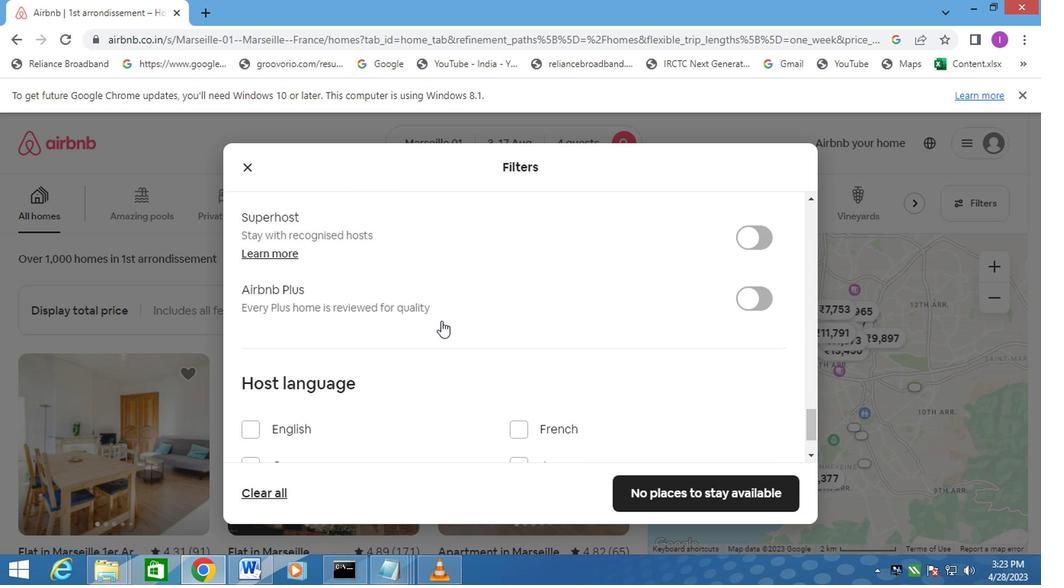 
Action: Mouse scrolled (438, 321) with delta (0, 0)
Screenshot: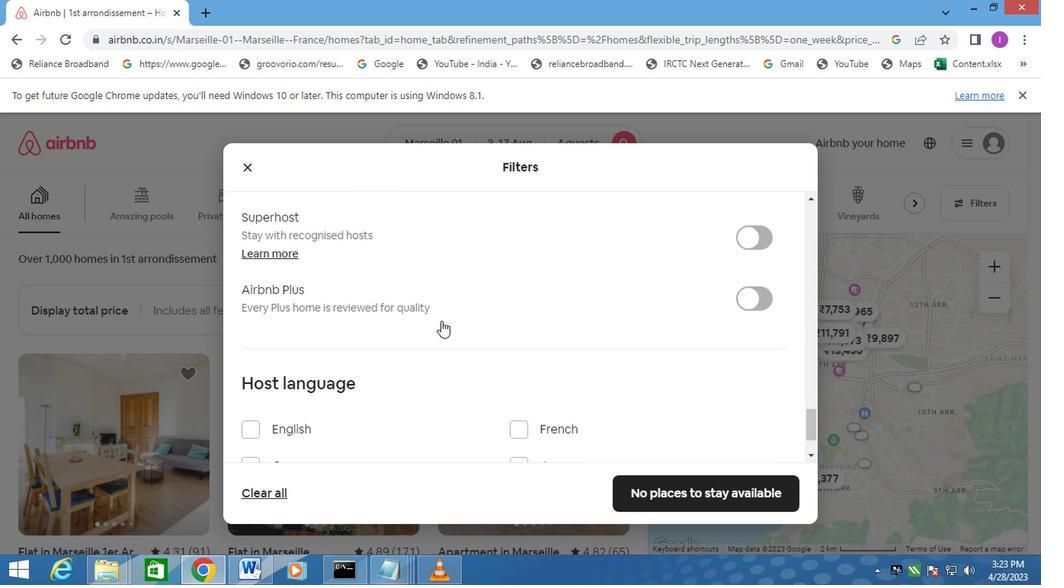 
Action: Mouse scrolled (438, 321) with delta (0, 0)
Screenshot: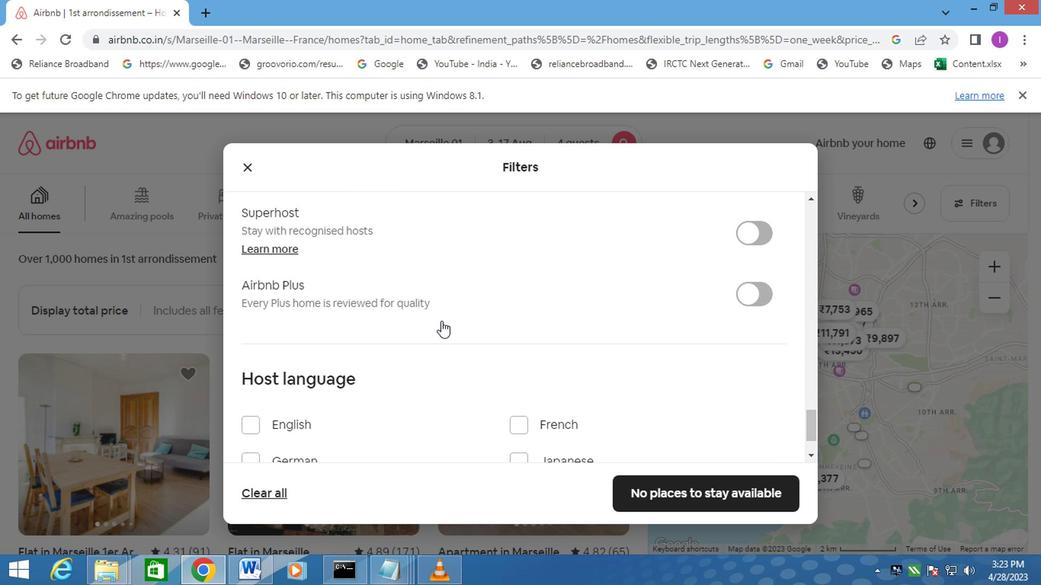 
Action: Mouse moved to (247, 354)
Screenshot: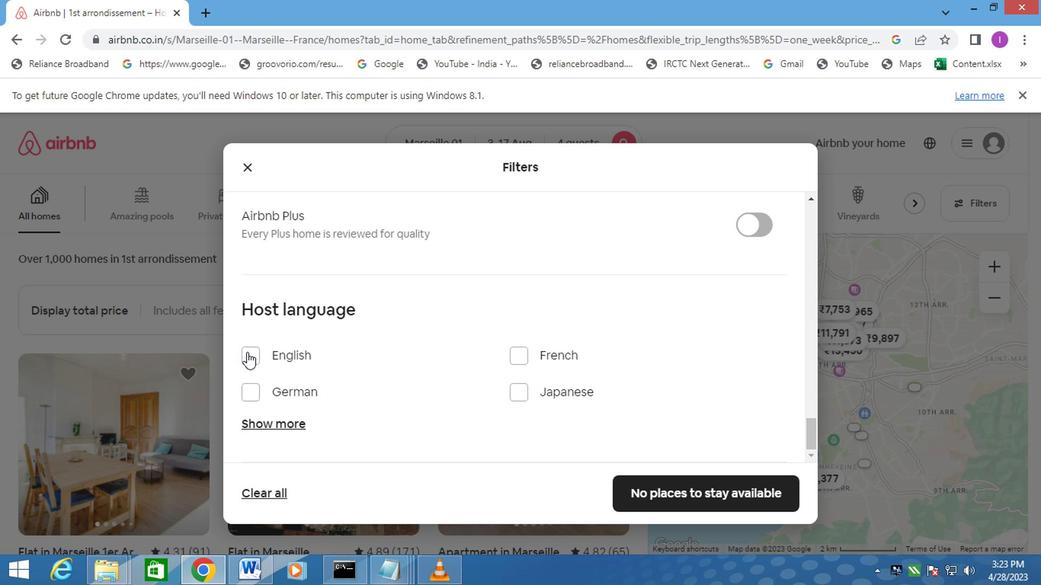 
Action: Mouse pressed left at (247, 354)
Screenshot: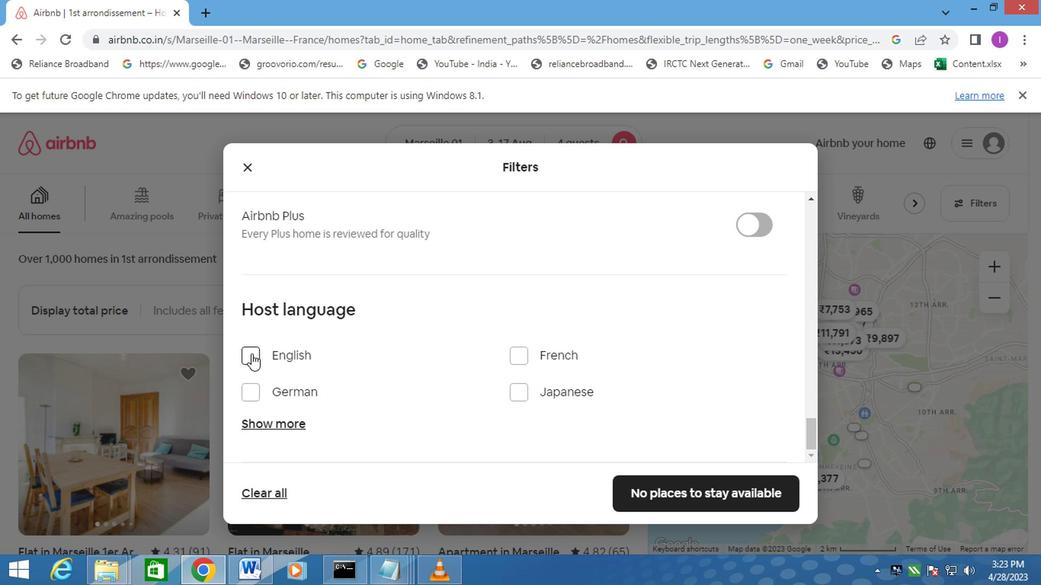 
Action: Mouse moved to (661, 489)
Screenshot: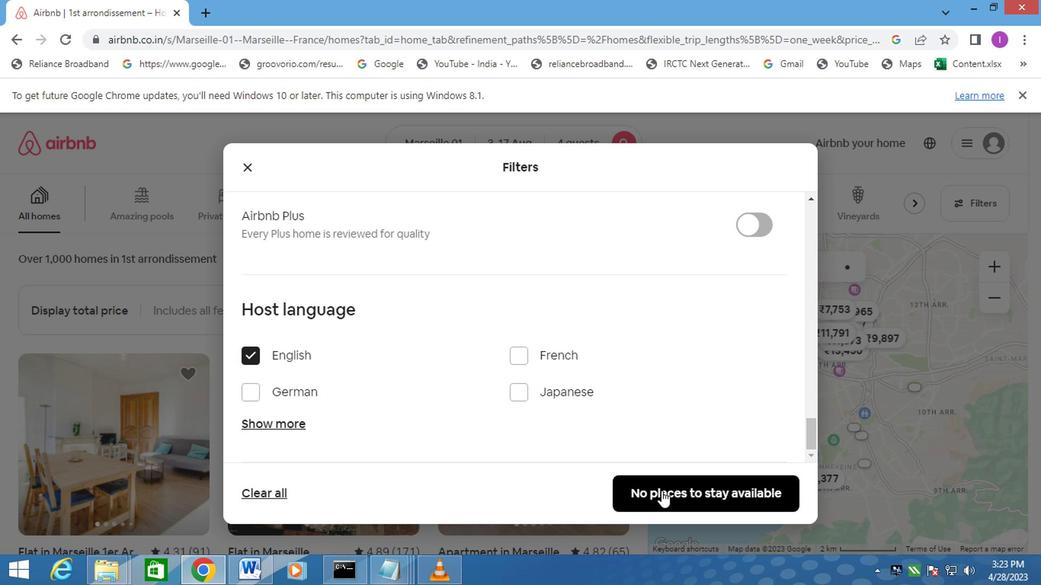 
Action: Mouse pressed left at (661, 489)
Screenshot: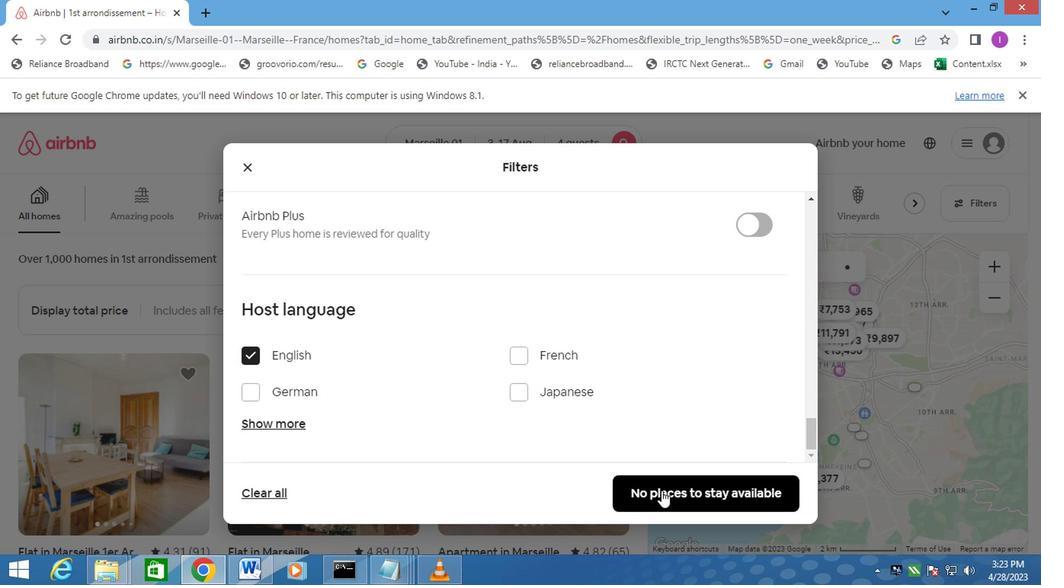 
Action: Mouse moved to (674, 475)
Screenshot: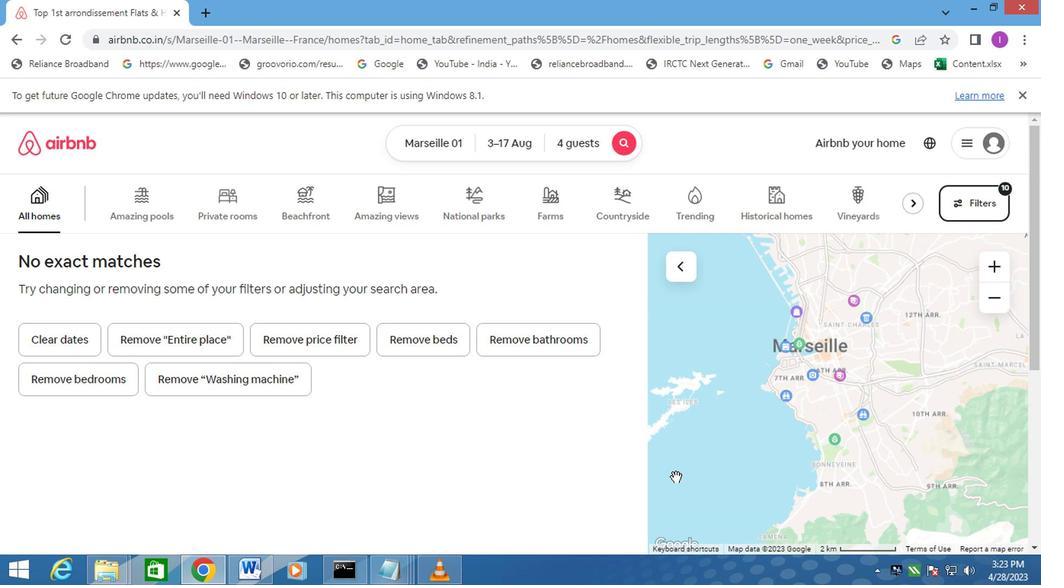 
